 Task: In the sheet Budget Analysis ToolFont size of heading  18 Font style of dataoswald 'Font size of data '9 Alignment of headline & dataAlign center.   Fill color in heading, Red Font color of dataIn the sheet  Budget Management Template Workbookbook
Action: Mouse moved to (117, 205)
Screenshot: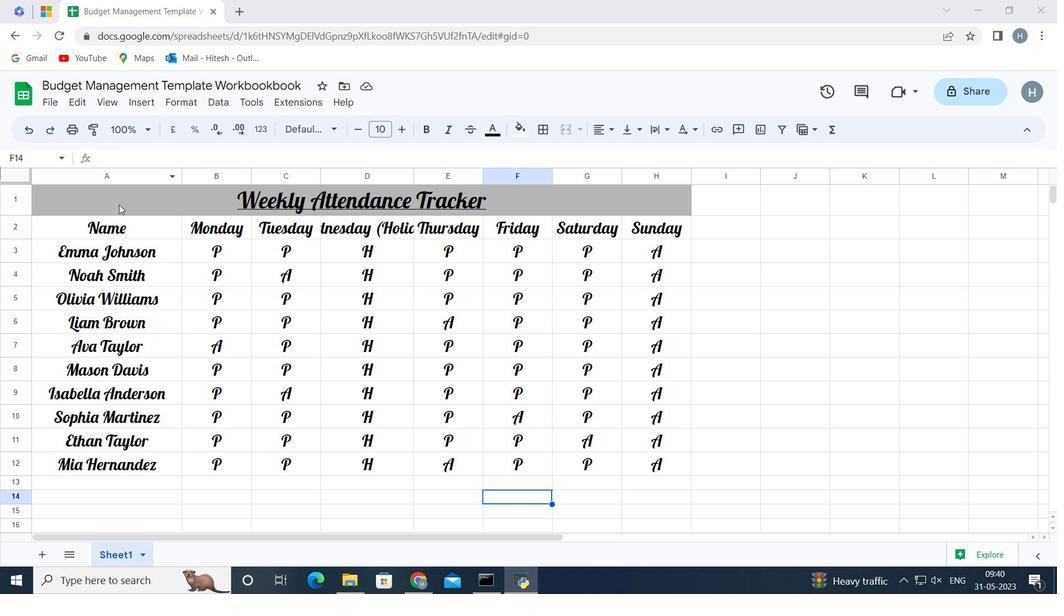 
Action: Mouse pressed left at (117, 205)
Screenshot: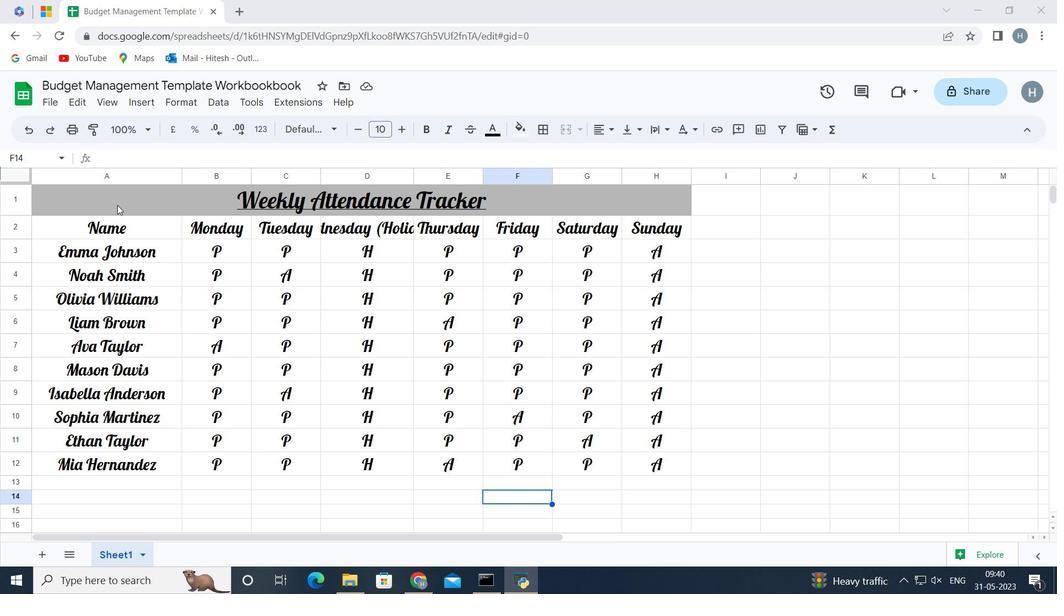 
Action: Mouse moved to (353, 128)
Screenshot: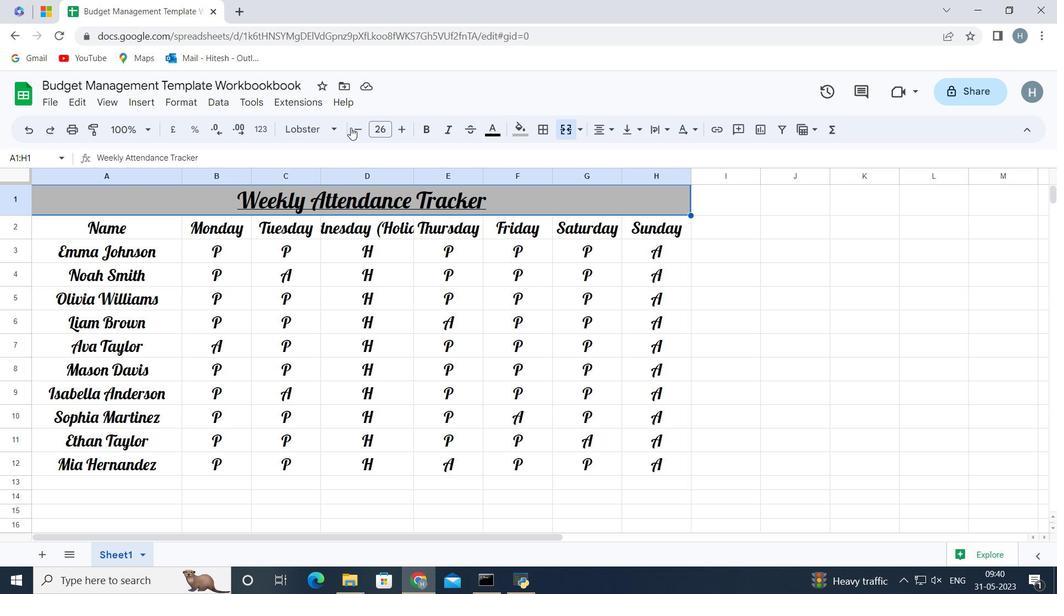 
Action: Mouse pressed left at (353, 128)
Screenshot: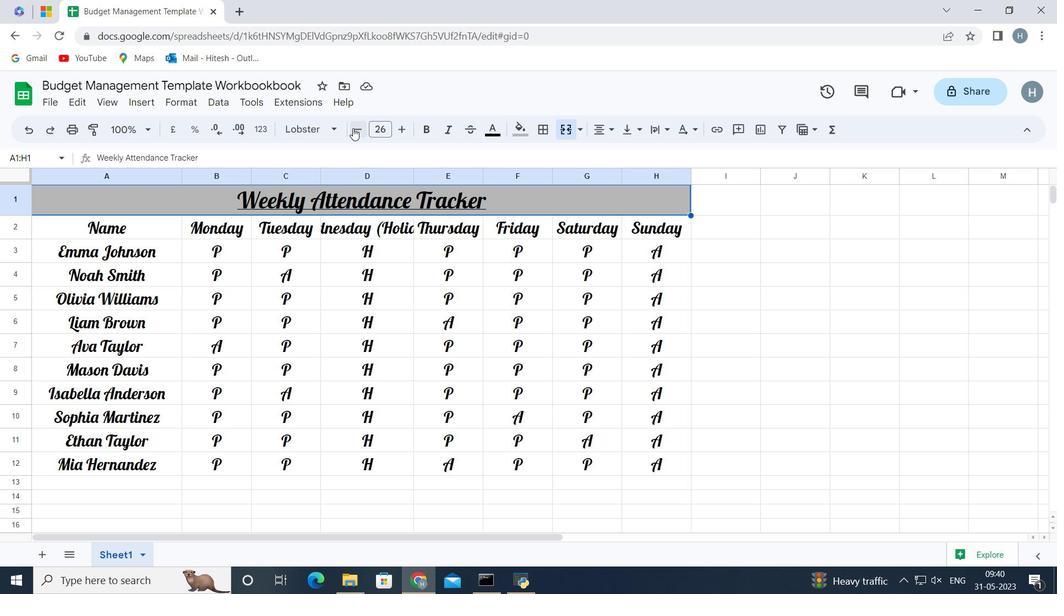 
Action: Mouse pressed left at (353, 128)
Screenshot: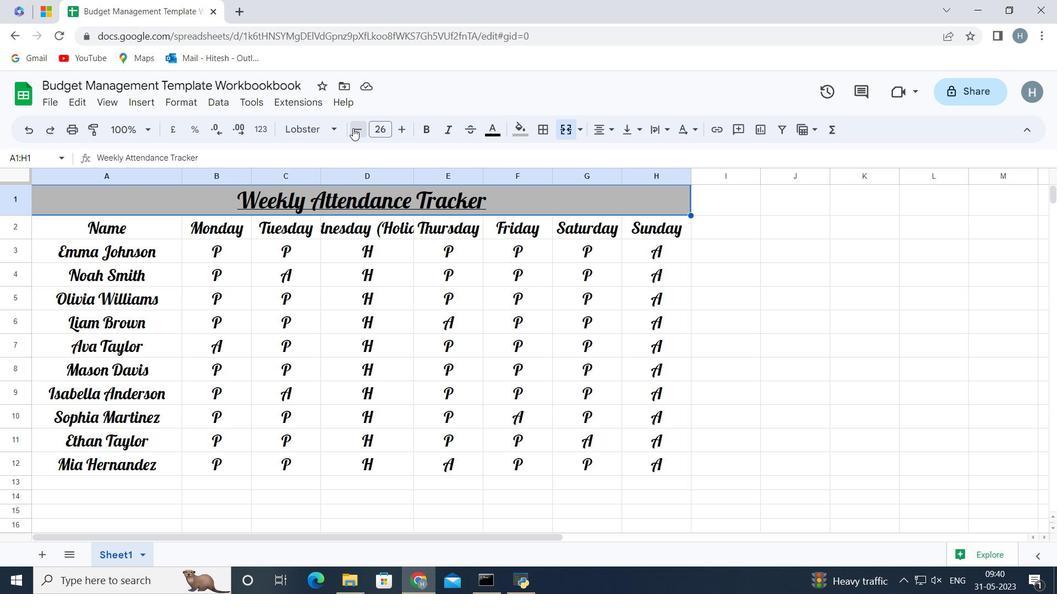 
Action: Mouse pressed left at (353, 128)
Screenshot: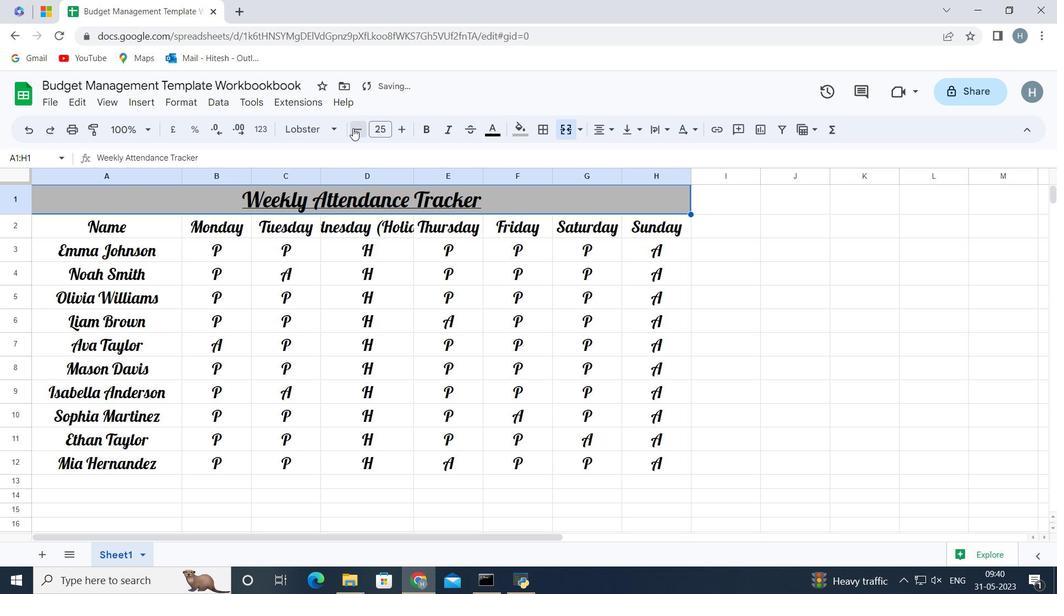 
Action: Mouse pressed left at (353, 128)
Screenshot: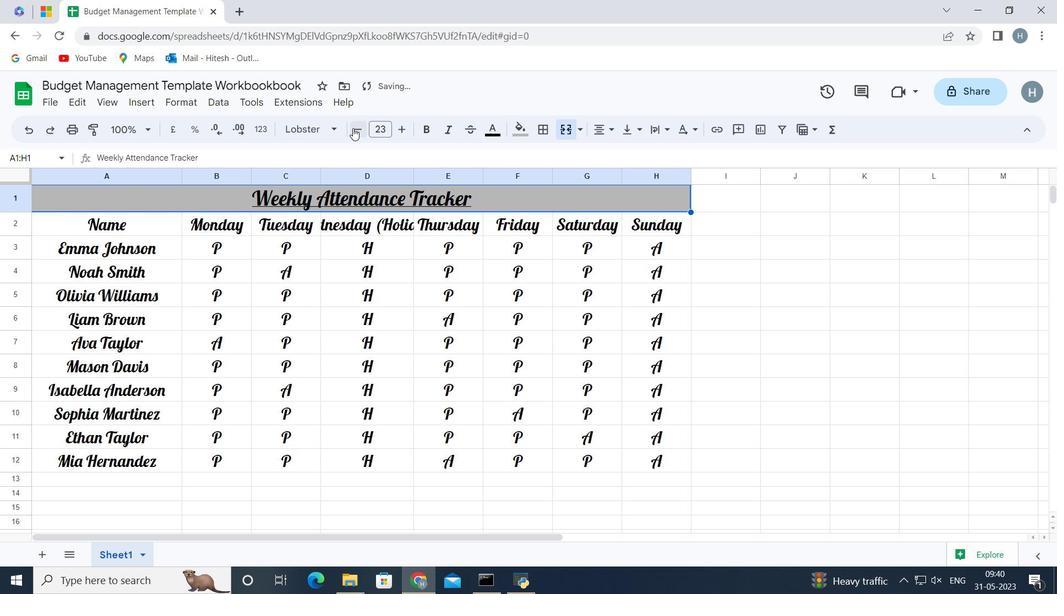 
Action: Mouse pressed left at (353, 128)
Screenshot: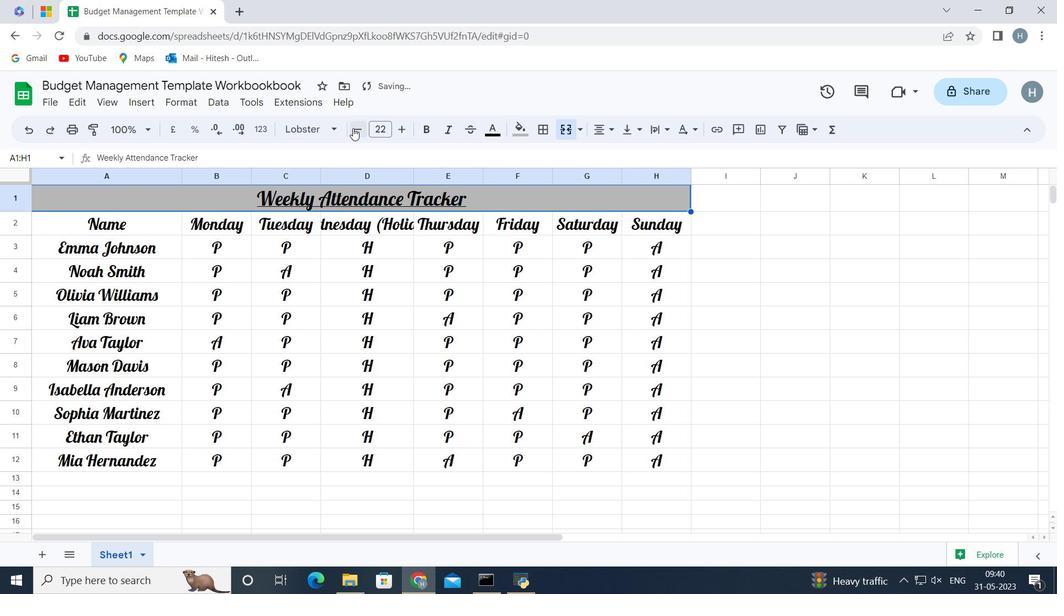 
Action: Mouse pressed left at (353, 128)
Screenshot: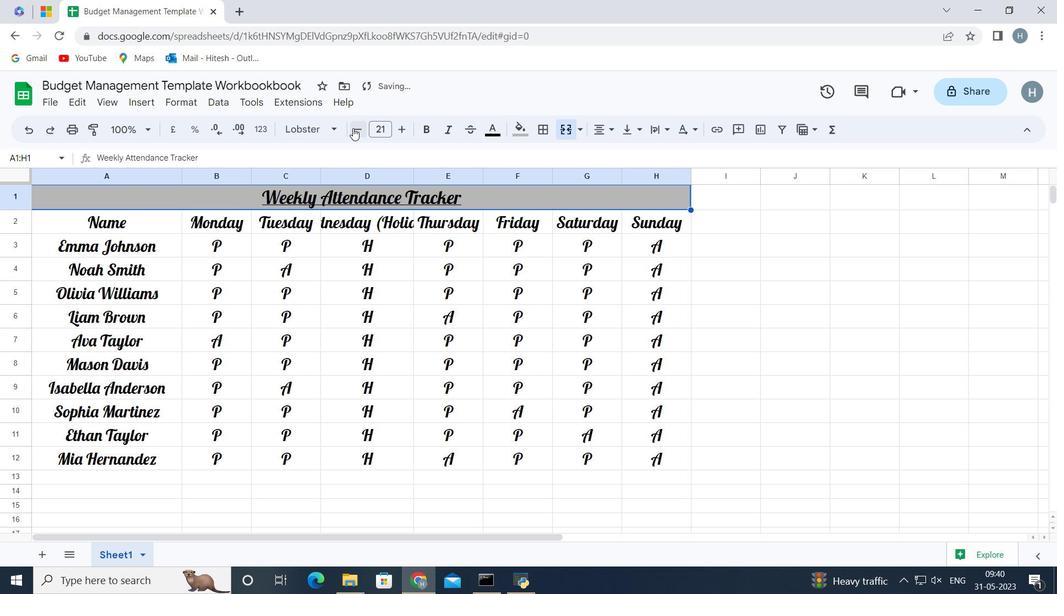 
Action: Mouse pressed left at (353, 128)
Screenshot: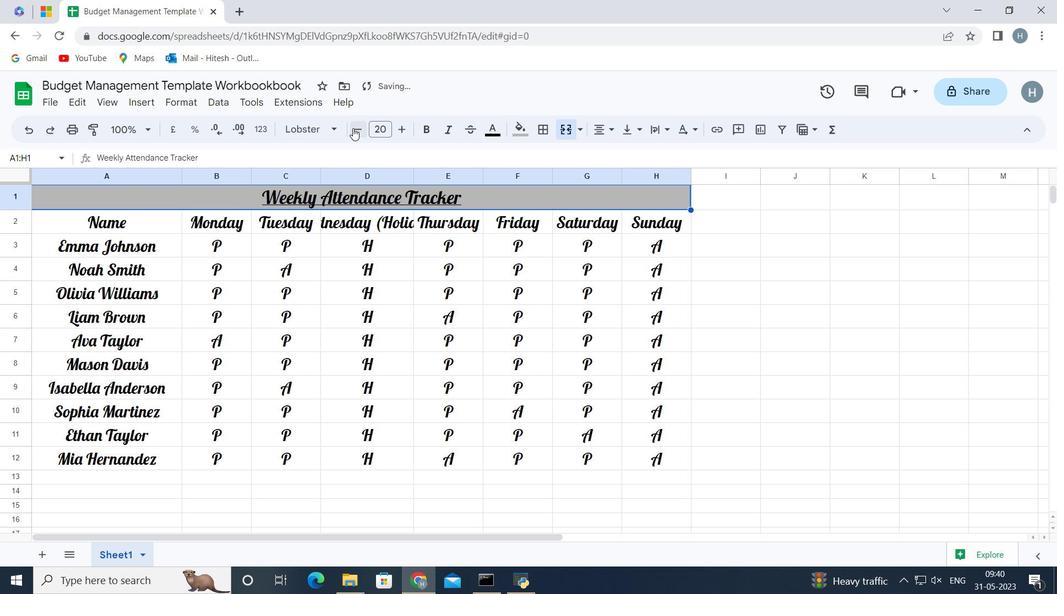 
Action: Mouse pressed left at (353, 128)
Screenshot: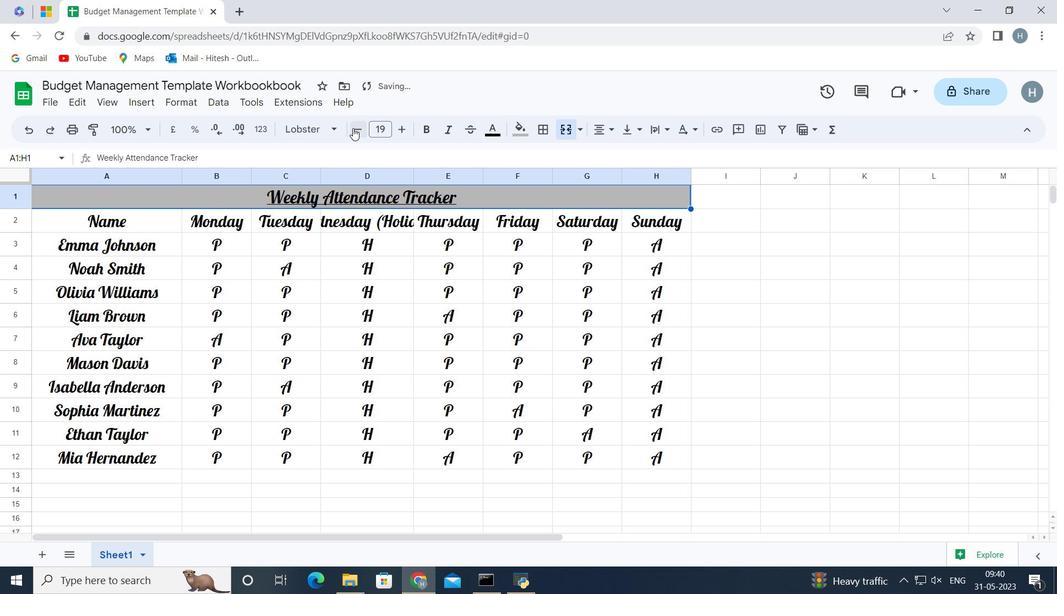 
Action: Mouse moved to (330, 127)
Screenshot: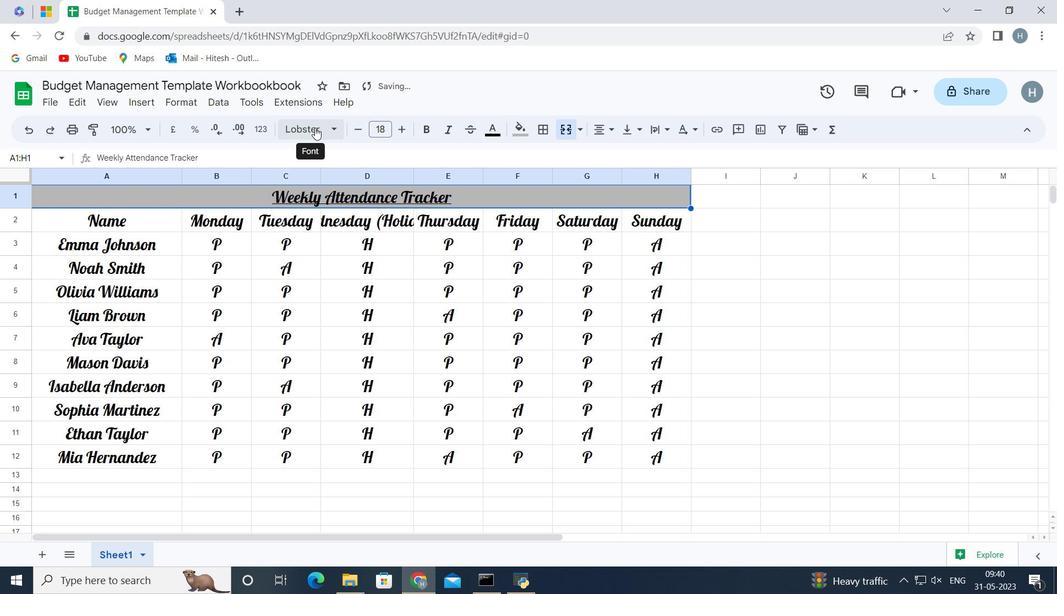 
Action: Mouse pressed left at (330, 127)
Screenshot: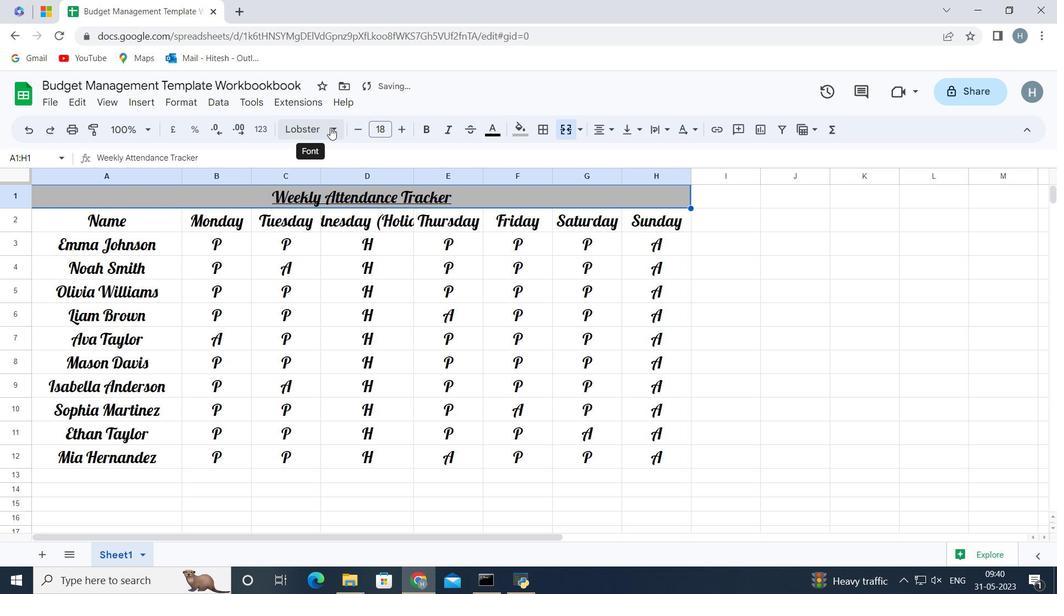 
Action: Mouse moved to (345, 411)
Screenshot: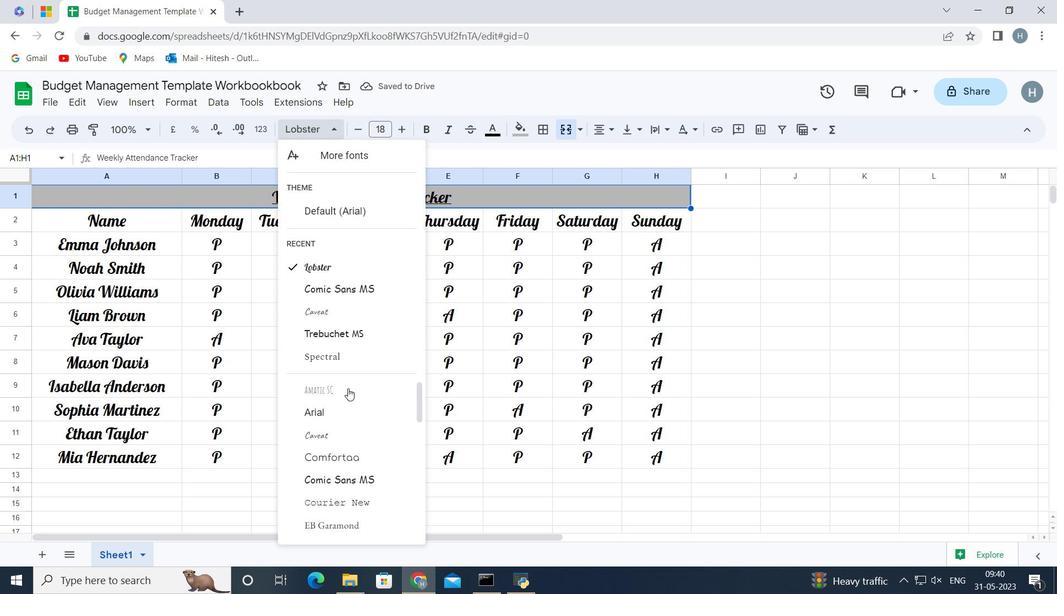 
Action: Mouse scrolled (345, 411) with delta (0, 0)
Screenshot: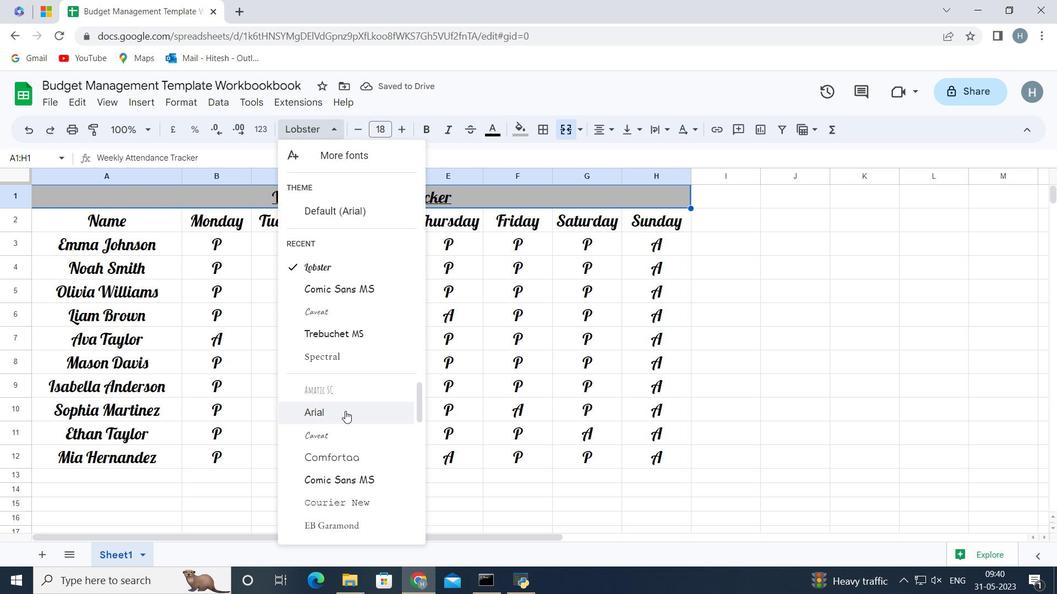 
Action: Mouse scrolled (345, 411) with delta (0, 0)
Screenshot: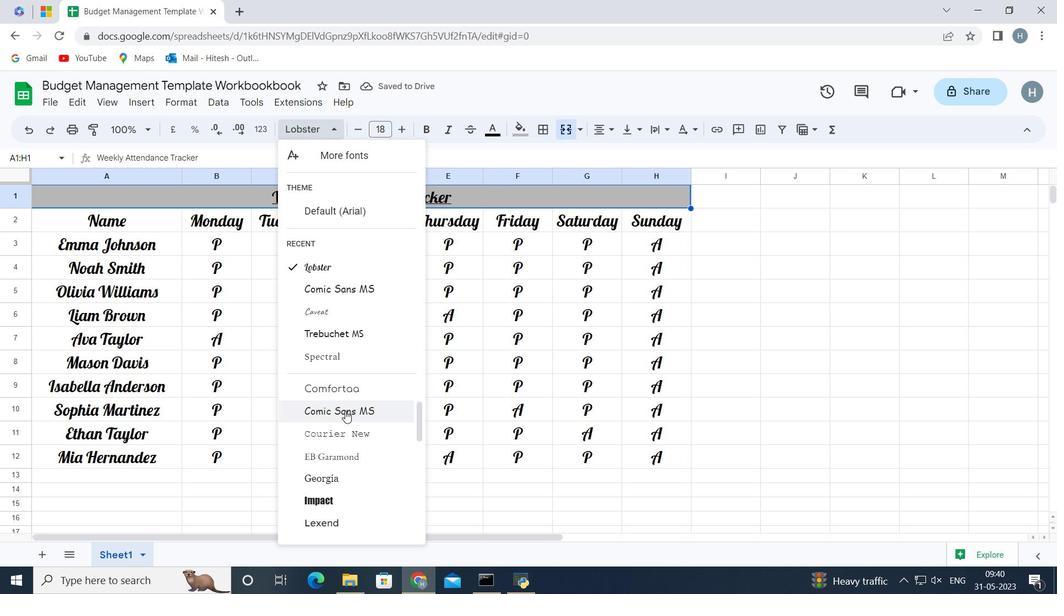 
Action: Mouse moved to (345, 412)
Screenshot: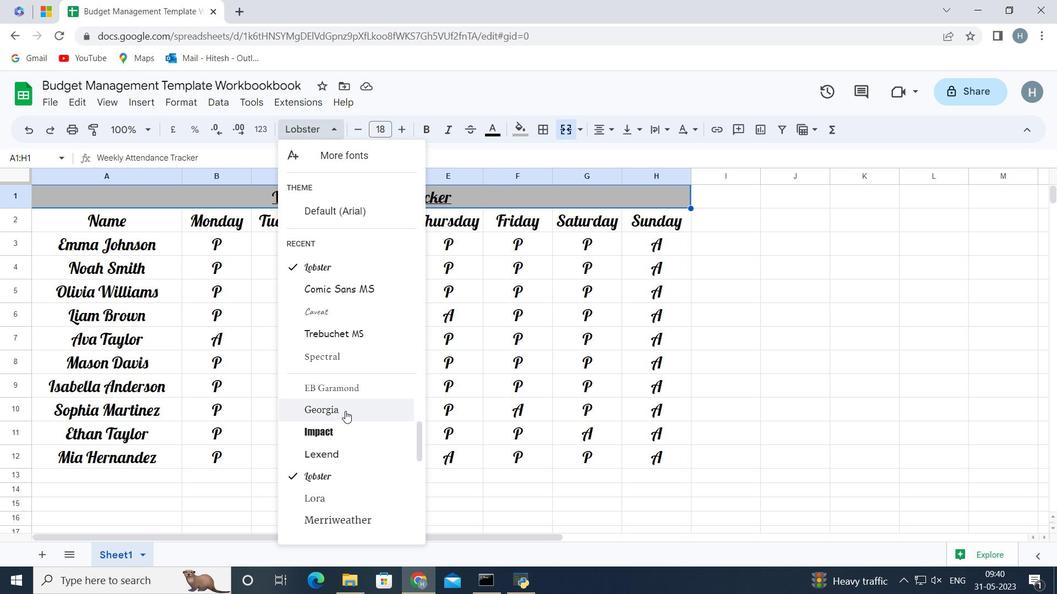 
Action: Mouse scrolled (345, 411) with delta (0, 0)
Screenshot: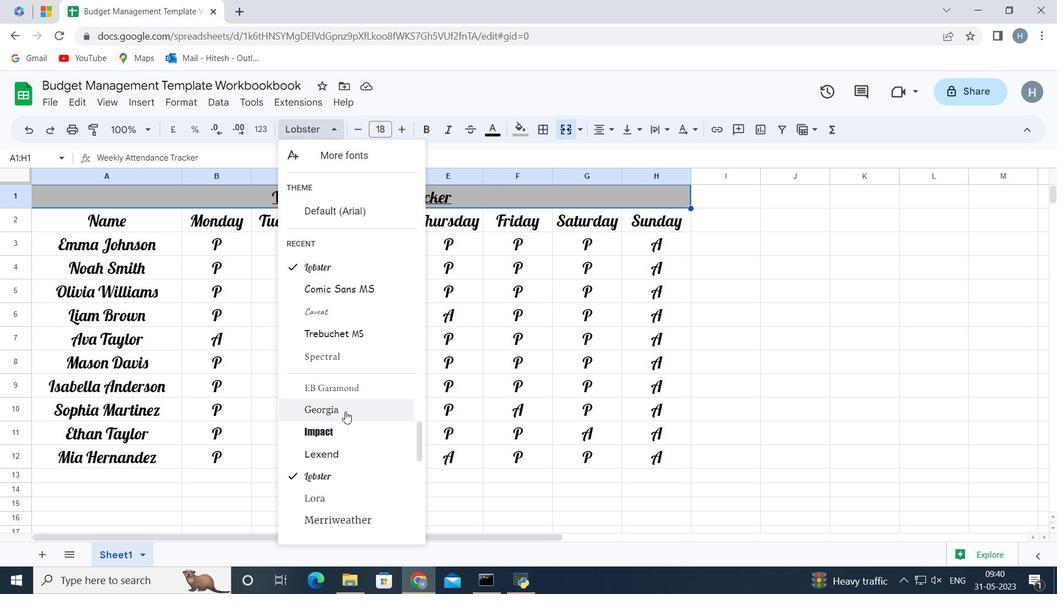 
Action: Mouse scrolled (345, 411) with delta (0, 0)
Screenshot: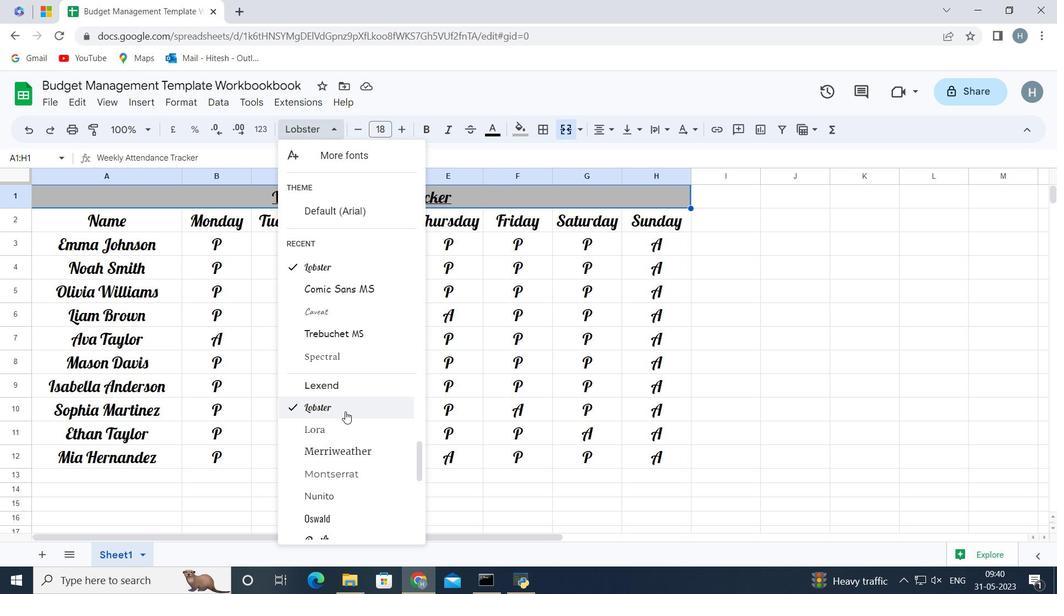 
Action: Mouse moved to (342, 449)
Screenshot: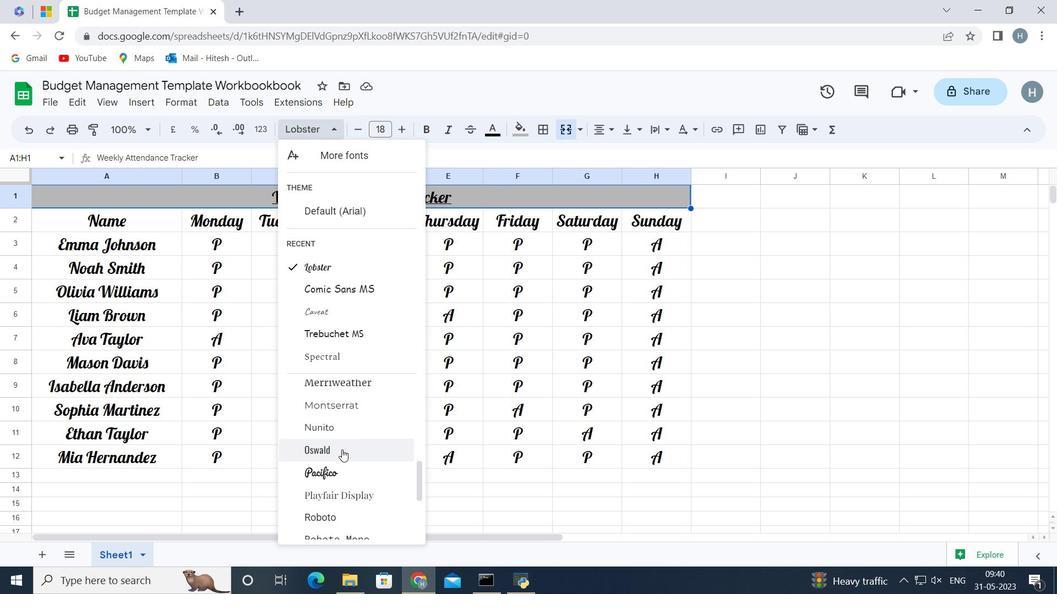 
Action: Mouse pressed left at (342, 449)
Screenshot: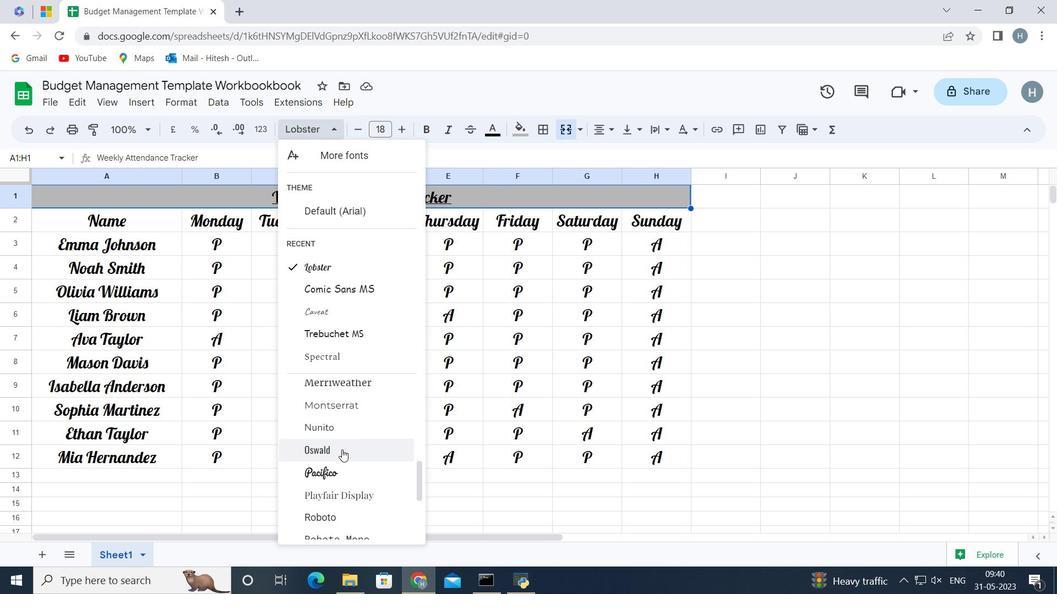 
Action: Mouse moved to (107, 219)
Screenshot: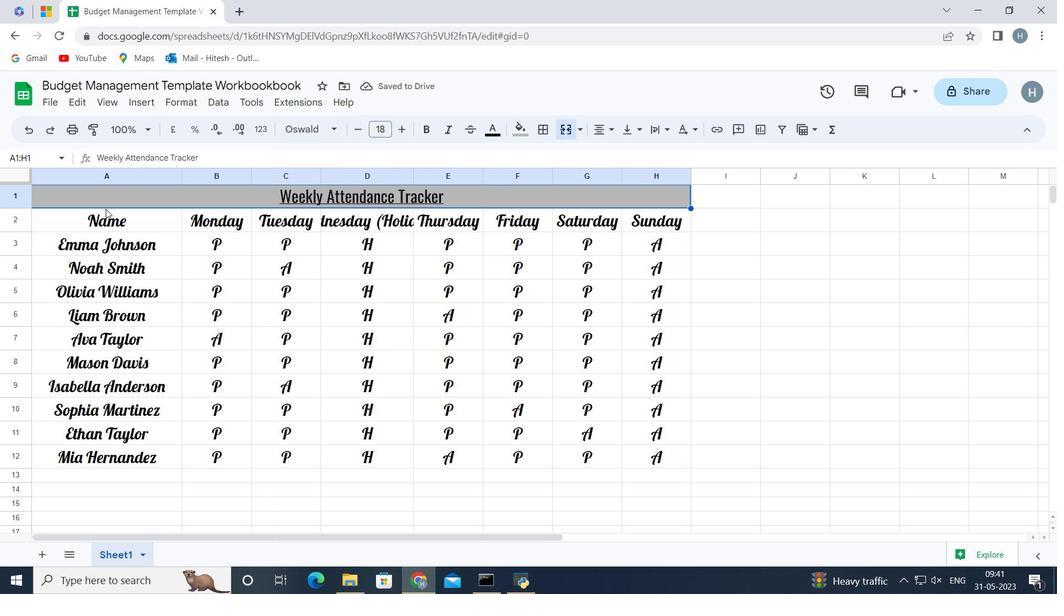 
Action: Mouse pressed left at (107, 219)
Screenshot: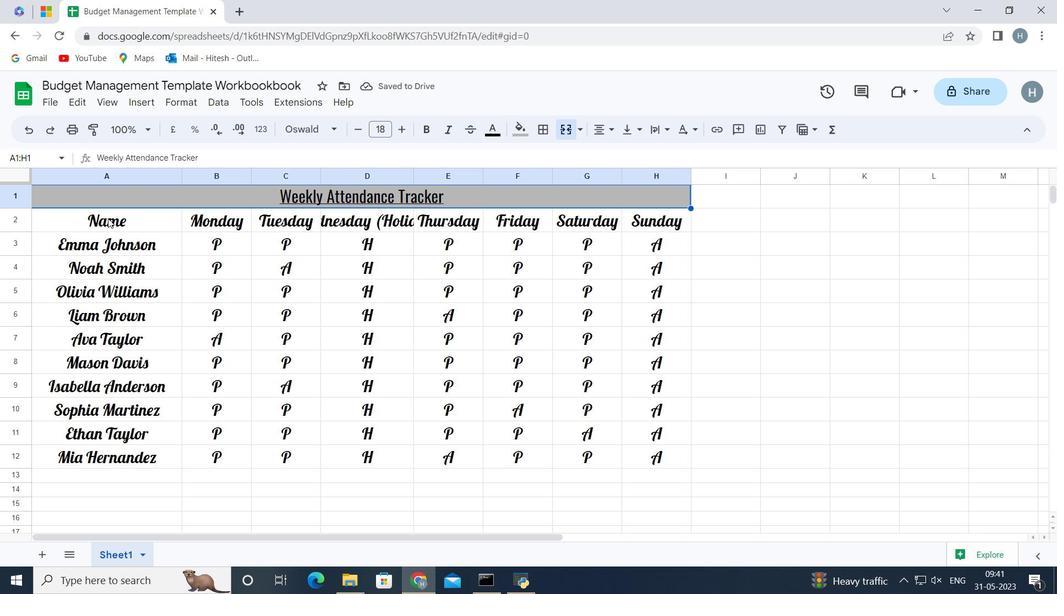 
Action: Key pressed <Key.shift><Key.right><Key.right><Key.right><Key.right><Key.right><Key.right><Key.right><Key.down><Key.down><Key.down><Key.down><Key.down><Key.down><Key.down><Key.down><Key.down><Key.down>
Screenshot: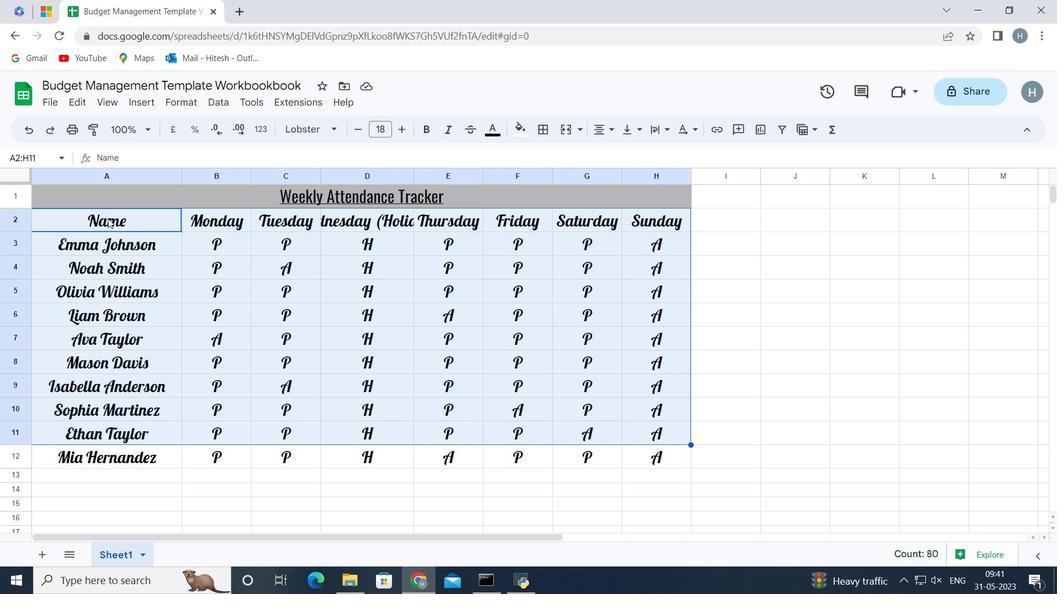 
Action: Mouse moved to (355, 127)
Screenshot: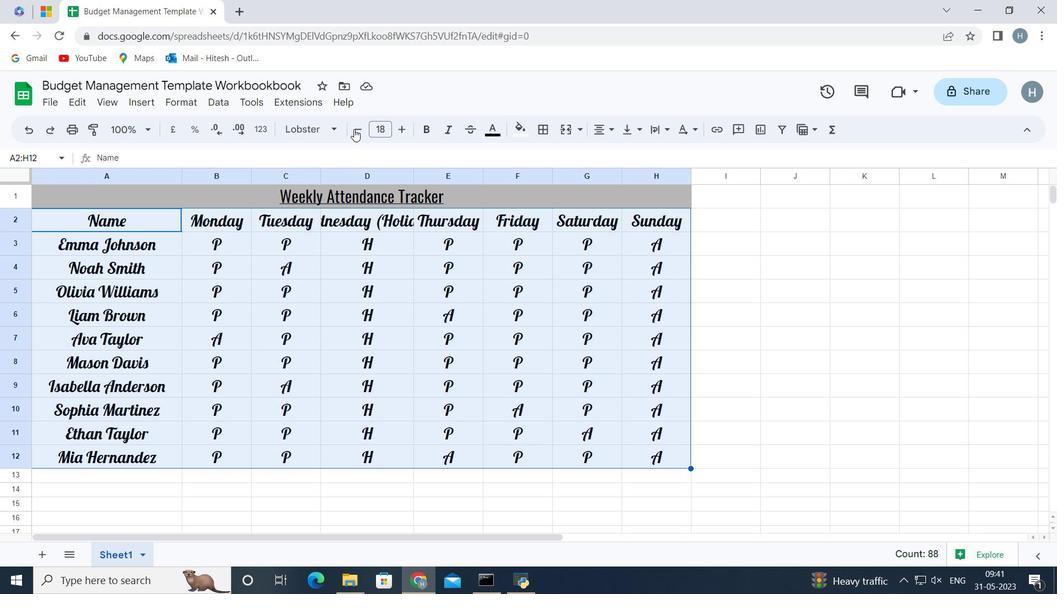 
Action: Mouse pressed left at (355, 127)
Screenshot: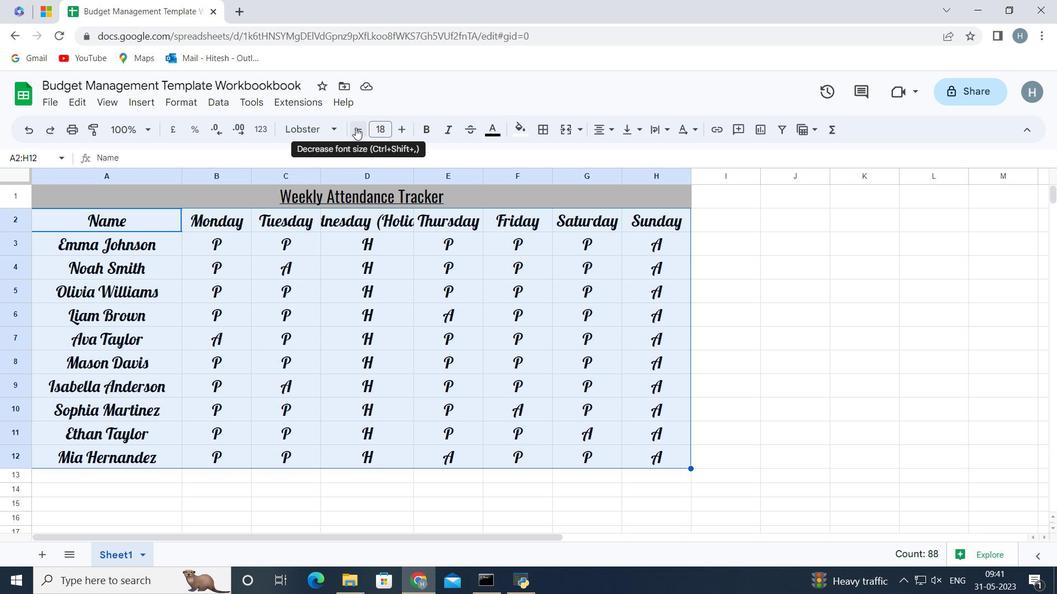 
Action: Mouse pressed left at (355, 127)
Screenshot: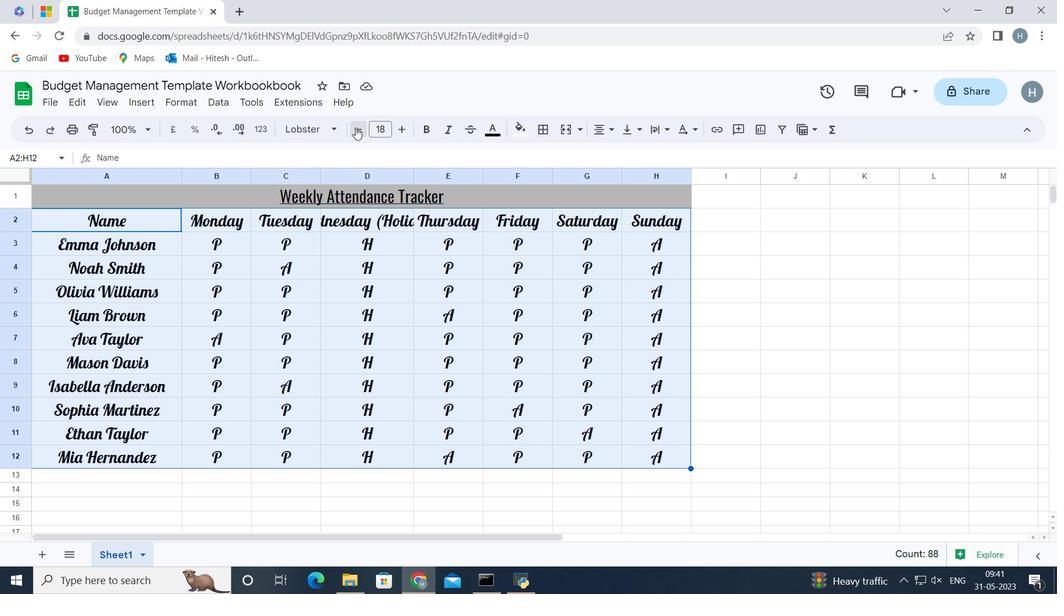 
Action: Mouse pressed left at (355, 127)
Screenshot: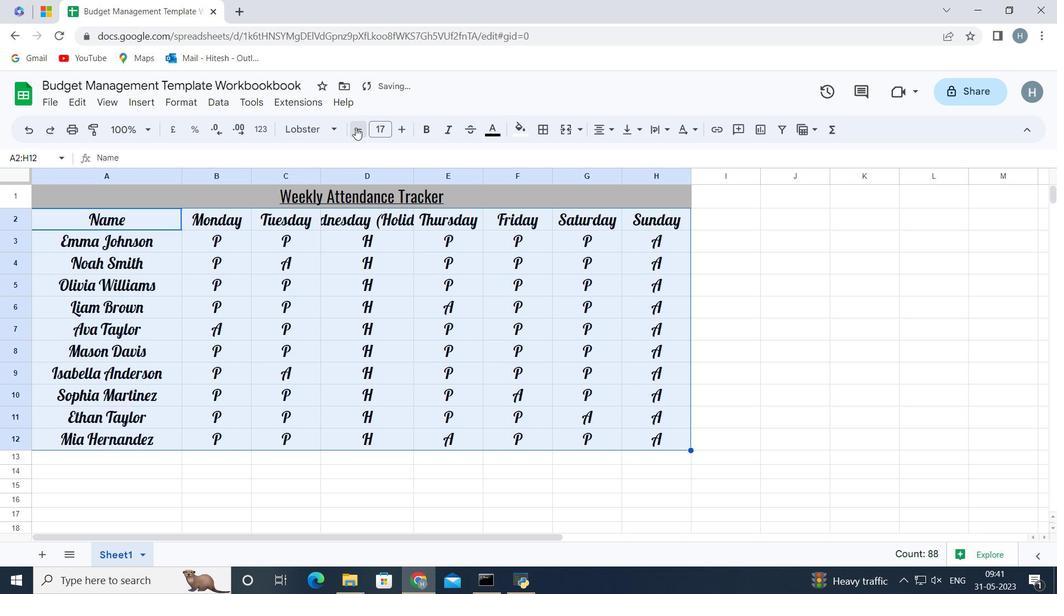 
Action: Mouse pressed left at (355, 127)
Screenshot: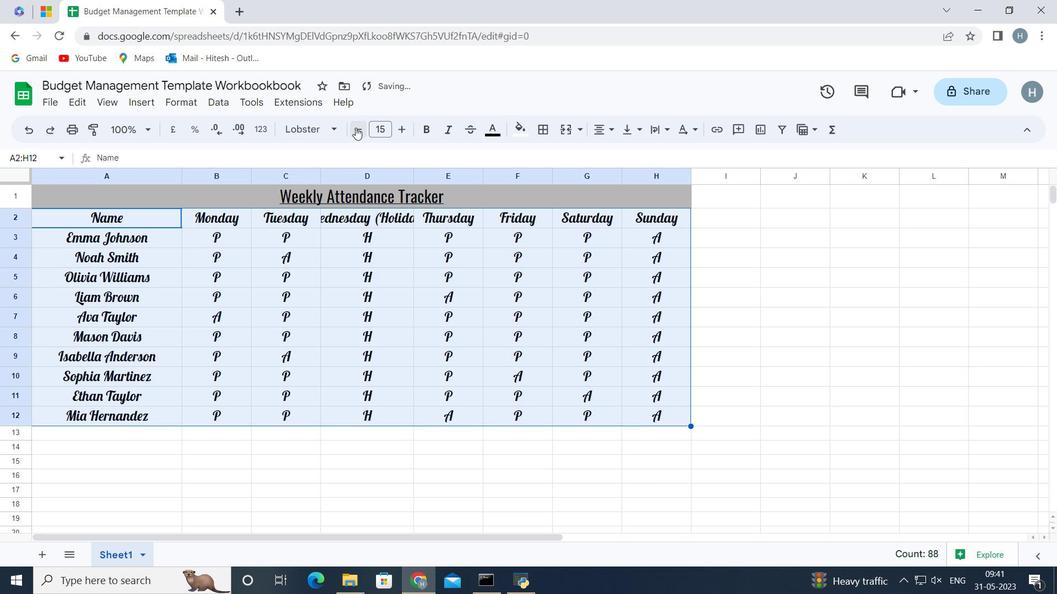 
Action: Mouse pressed left at (355, 127)
Screenshot: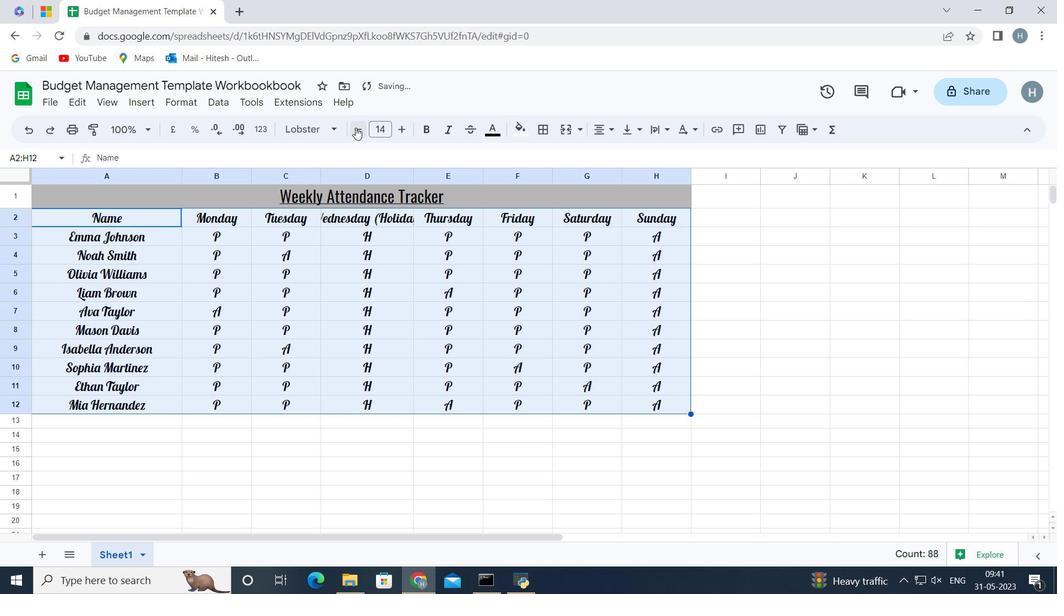 
Action: Mouse pressed left at (355, 127)
Screenshot: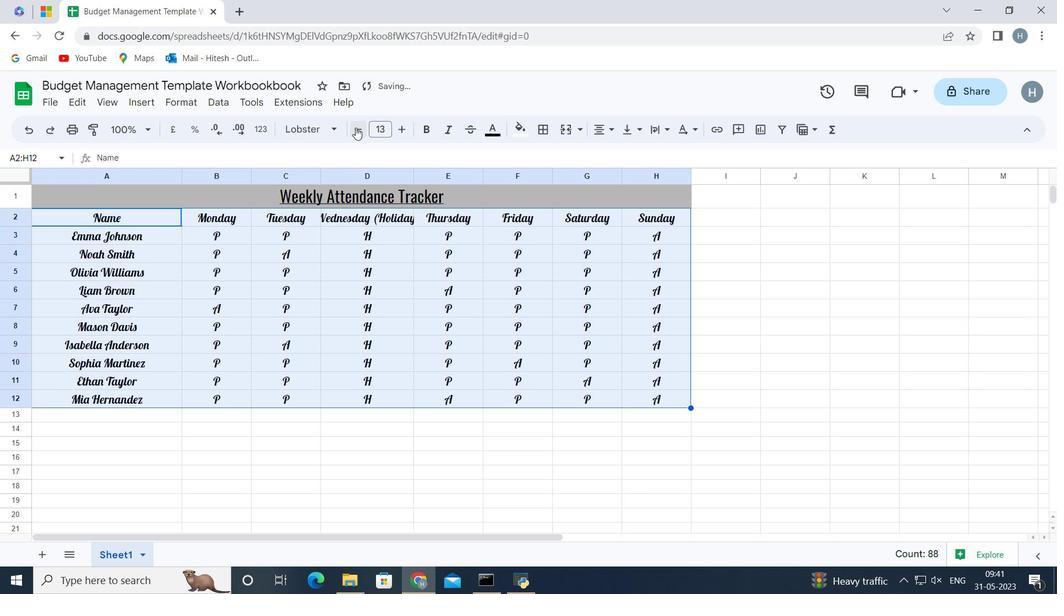 
Action: Mouse pressed left at (355, 127)
Screenshot: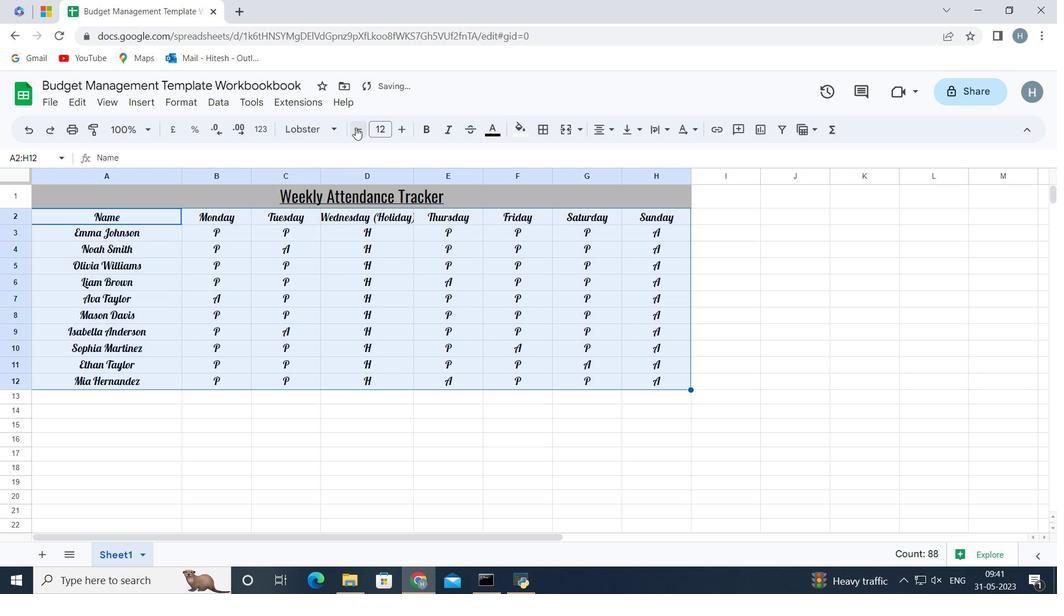 
Action: Mouse pressed left at (355, 127)
Screenshot: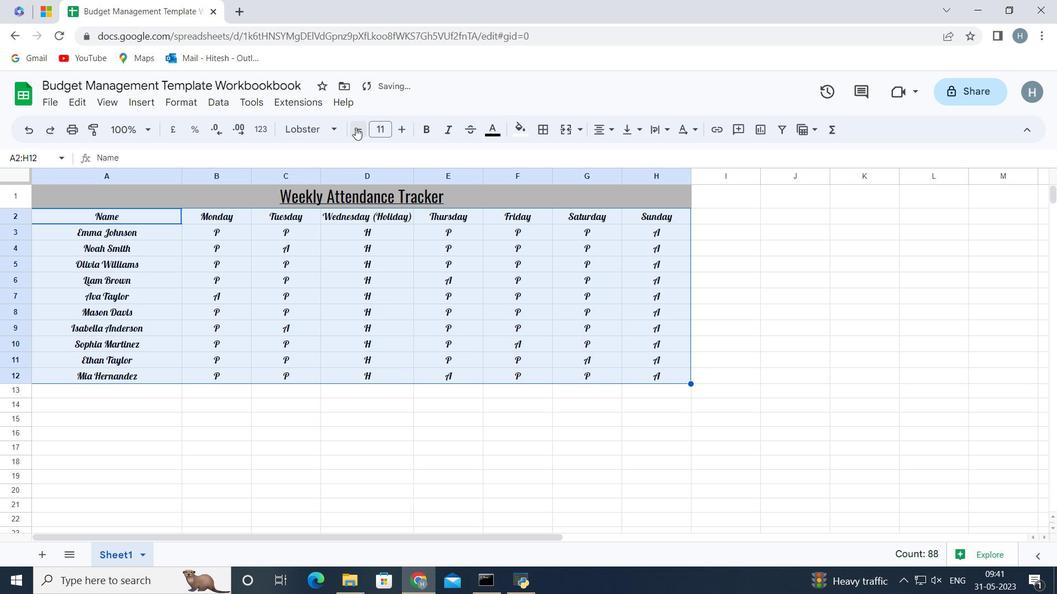 
Action: Mouse pressed left at (355, 127)
Screenshot: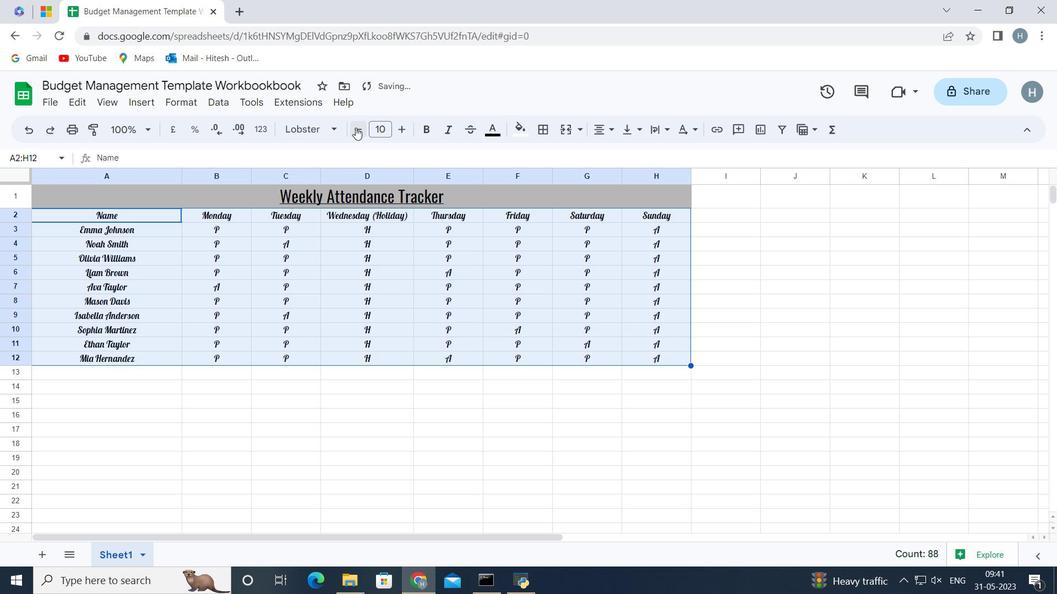 
Action: Mouse moved to (205, 395)
Screenshot: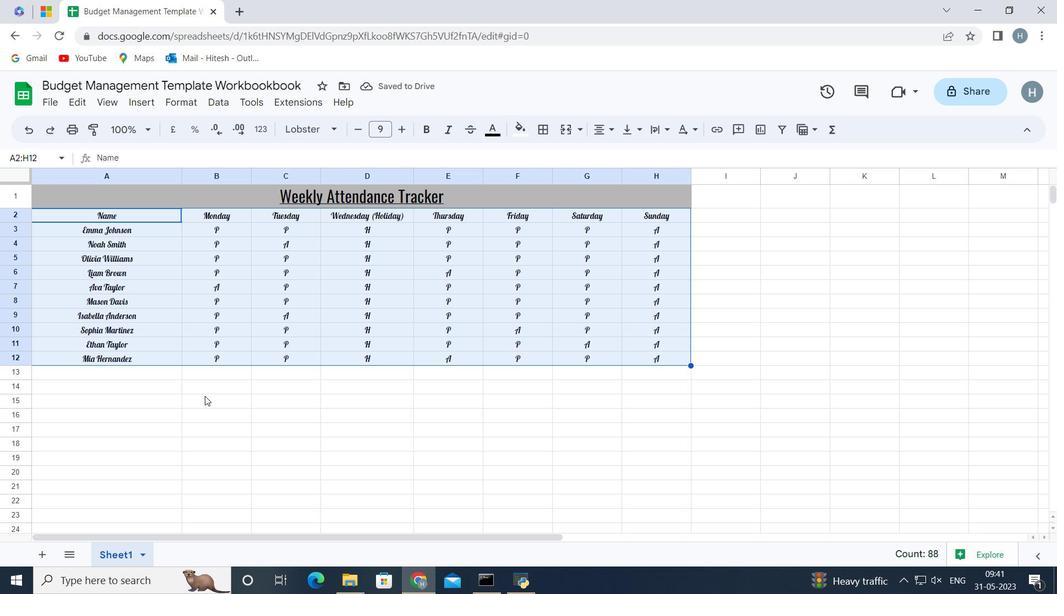 
Action: Mouse pressed left at (205, 395)
Screenshot: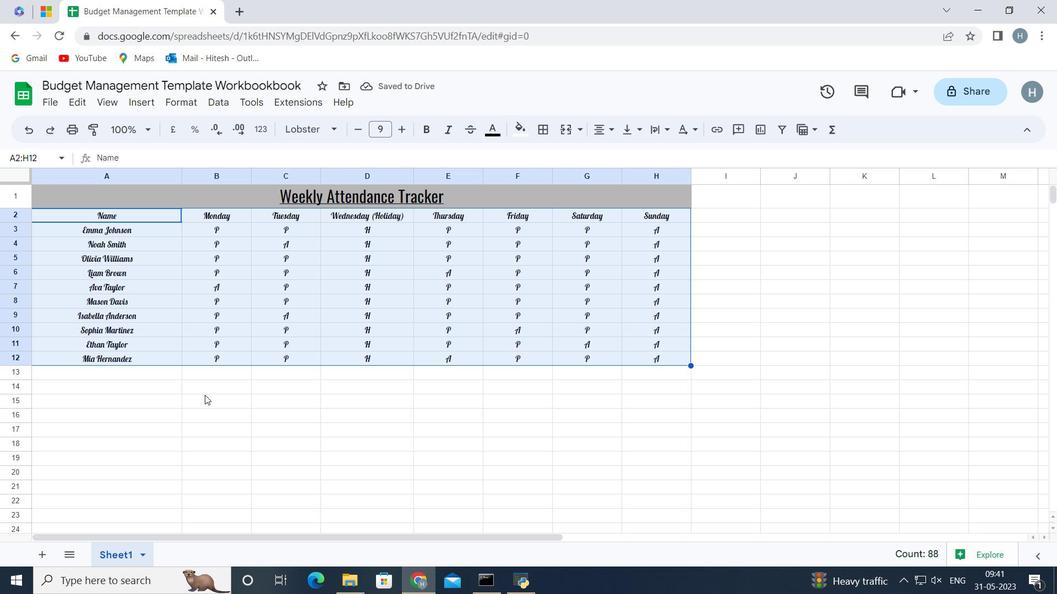 
Action: Mouse moved to (60, 197)
Screenshot: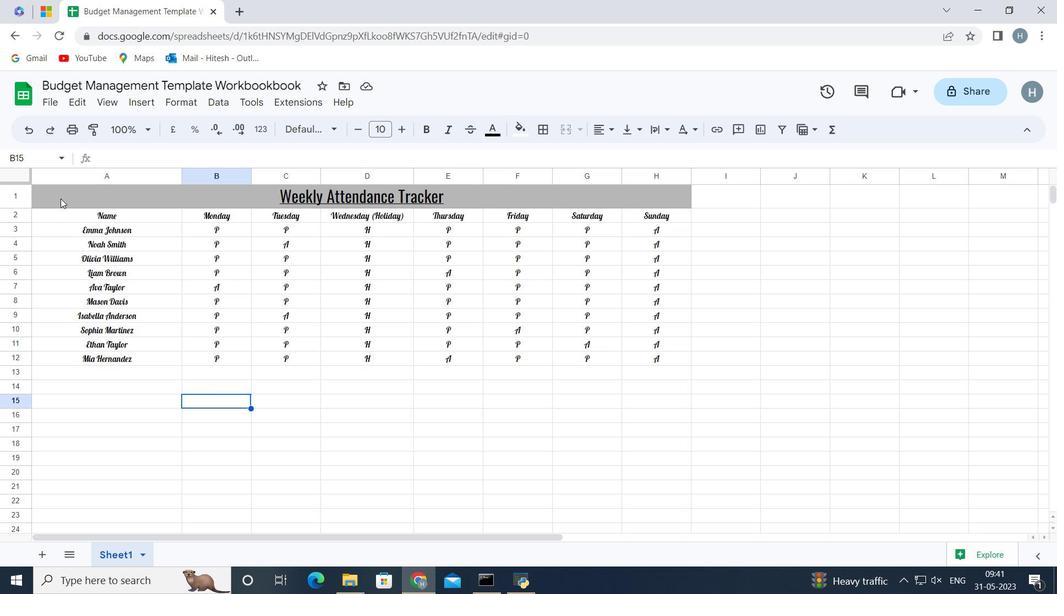 
Action: Mouse pressed left at (60, 197)
Screenshot: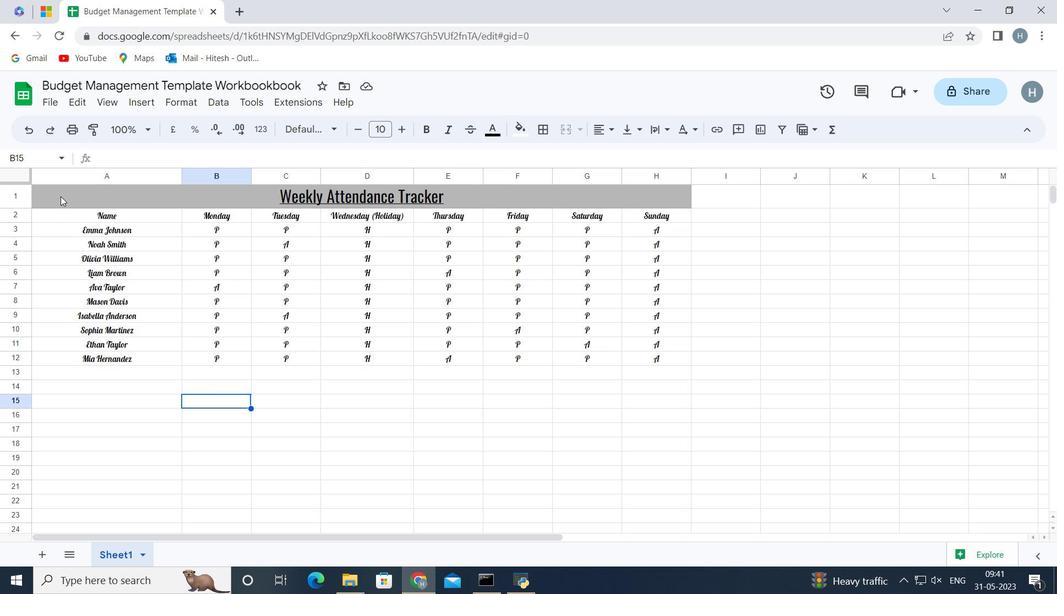 
Action: Key pressed <Key.shift><Key.down><Key.down><Key.down><Key.down><Key.down><Key.down><Key.down><Key.down><Key.down><Key.down><Key.down>
Screenshot: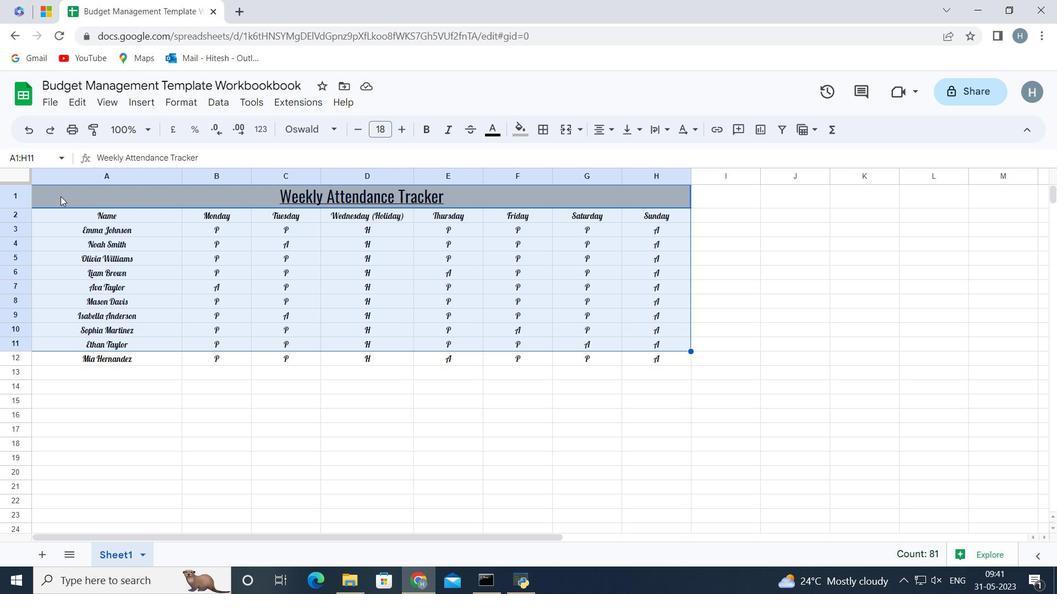 
Action: Mouse moved to (602, 129)
Screenshot: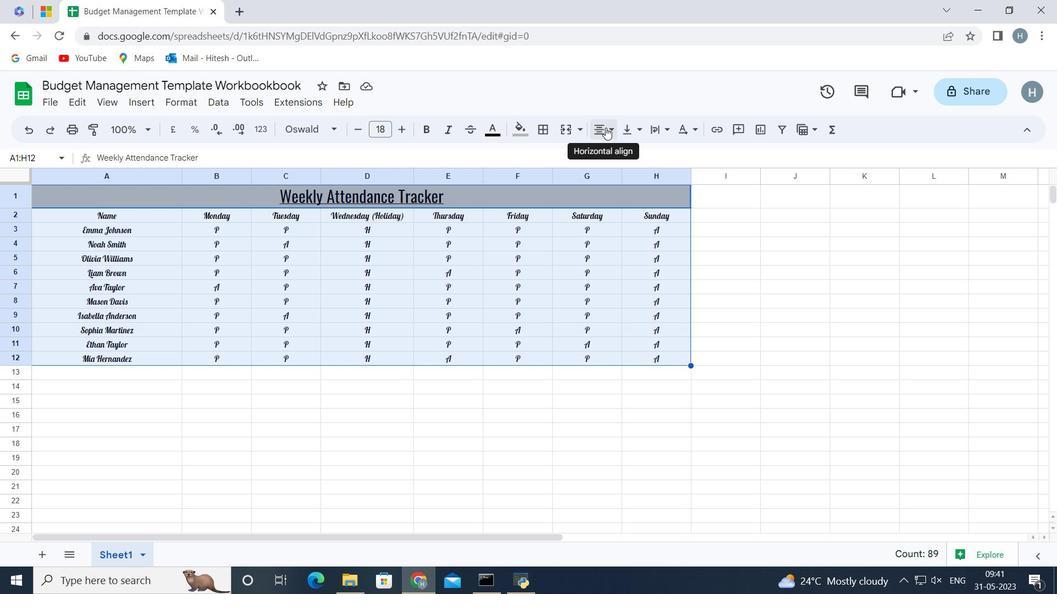 
Action: Mouse pressed left at (602, 129)
Screenshot: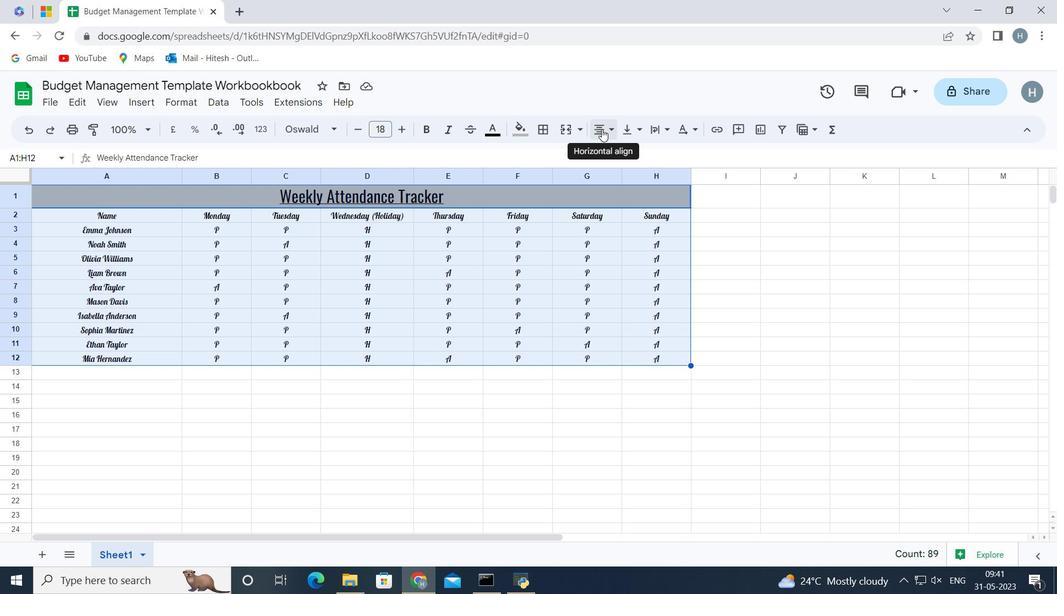 
Action: Mouse moved to (626, 156)
Screenshot: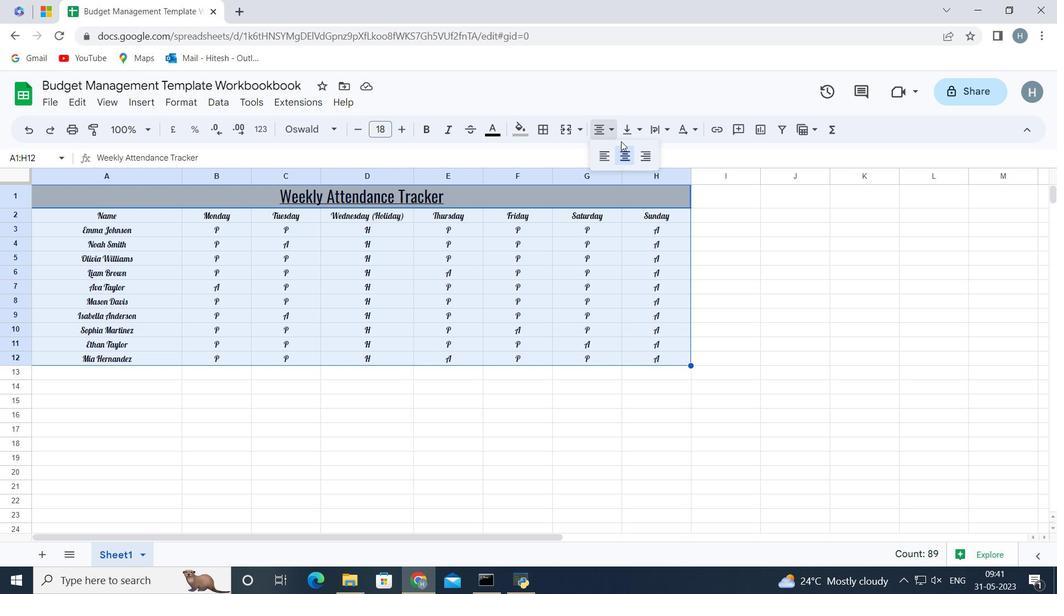 
Action: Mouse pressed left at (626, 156)
Screenshot: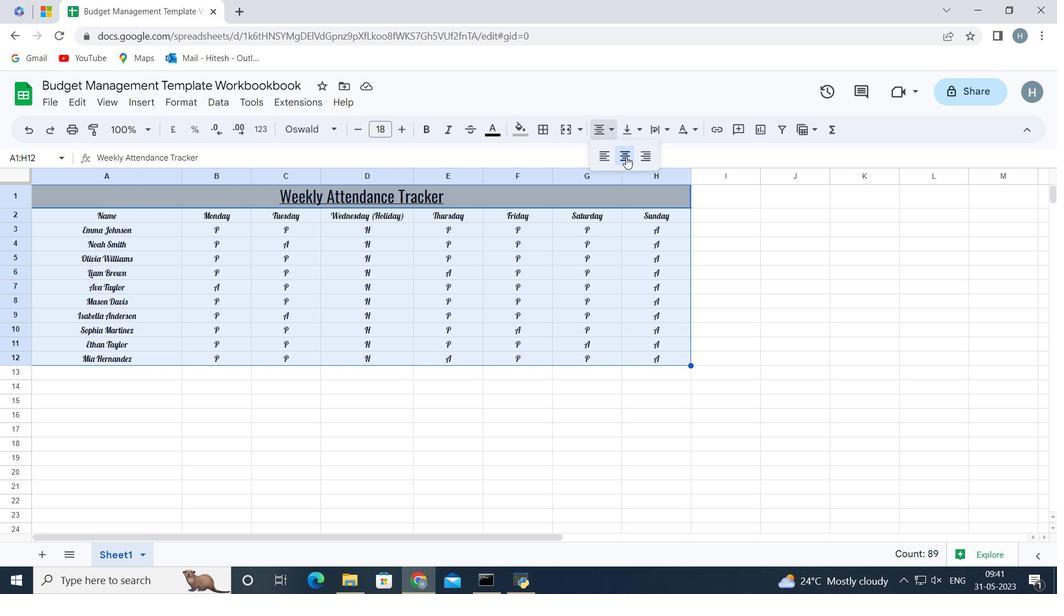 
Action: Mouse moved to (318, 398)
Screenshot: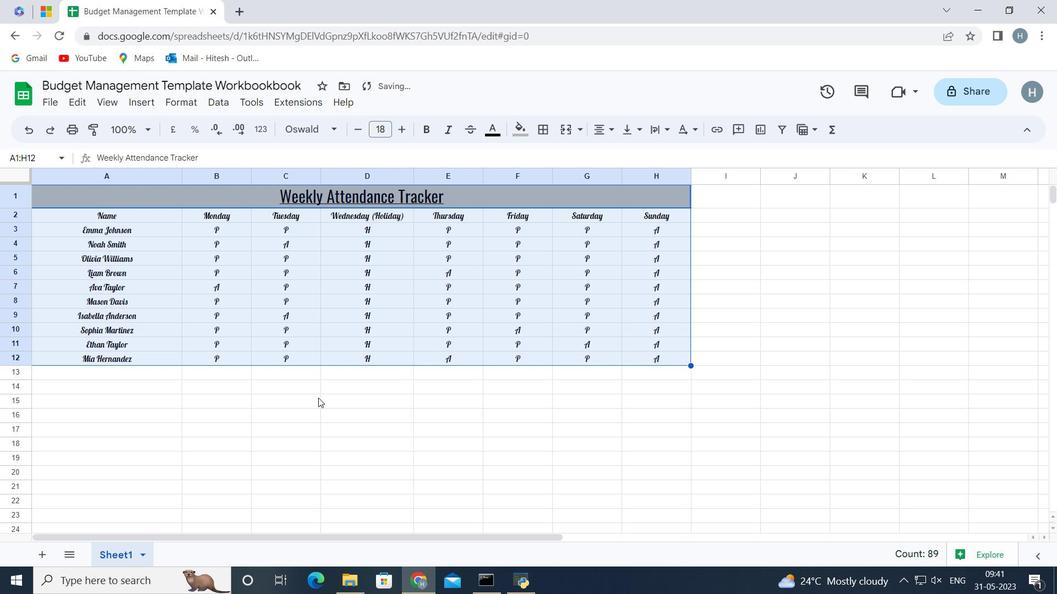 
Action: Mouse pressed left at (318, 398)
Screenshot: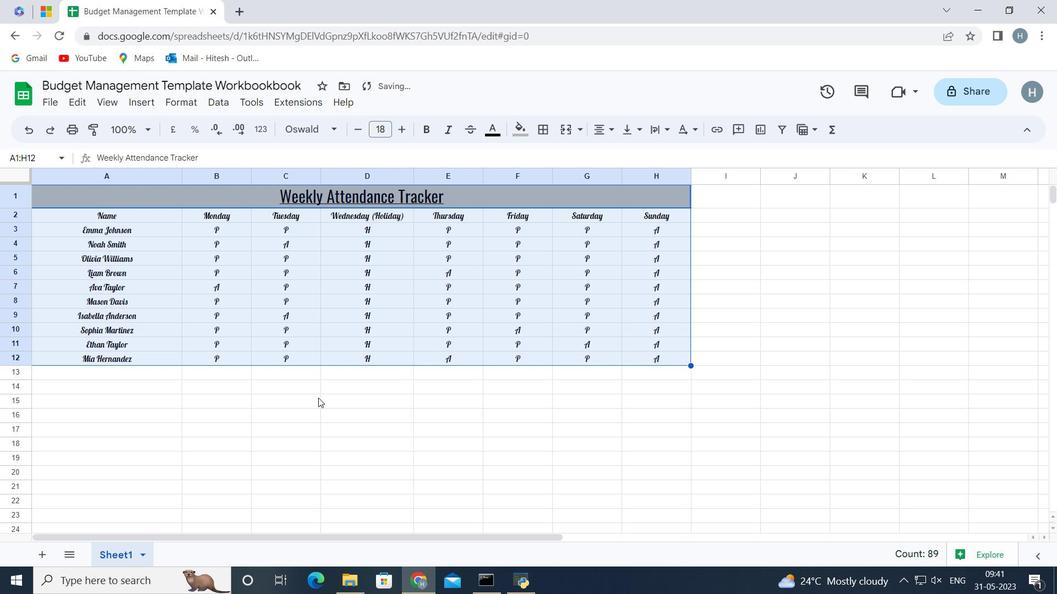
Action: Mouse moved to (89, 188)
Screenshot: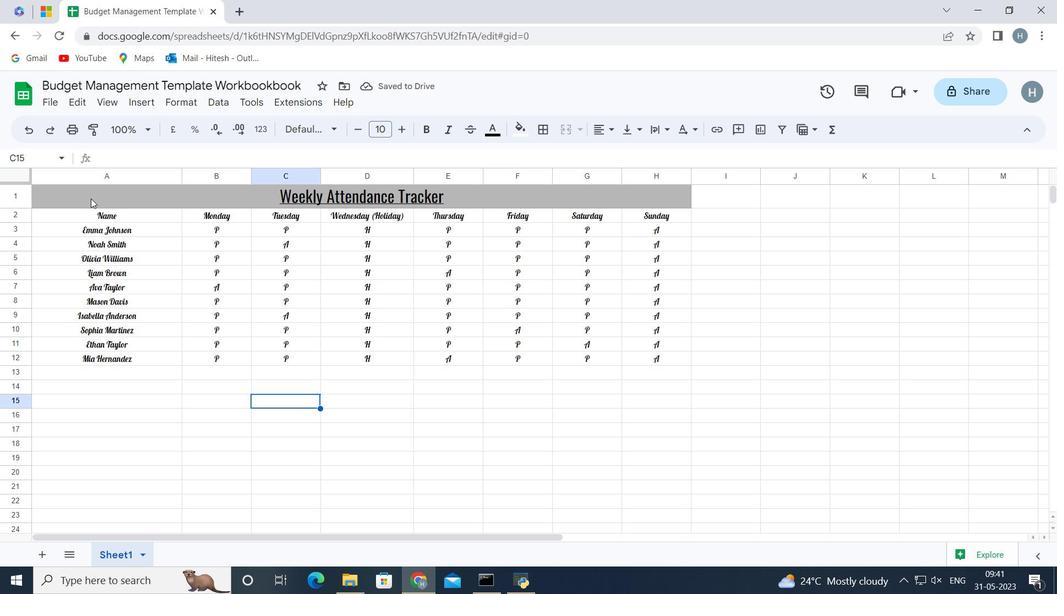 
Action: Mouse pressed left at (89, 188)
Screenshot: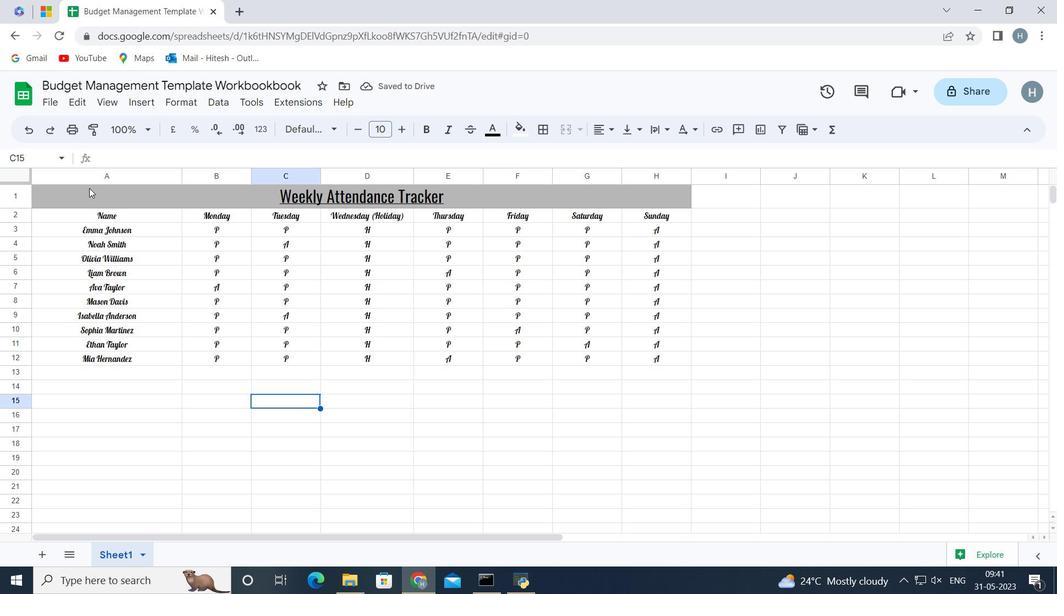 
Action: Mouse moved to (527, 134)
Screenshot: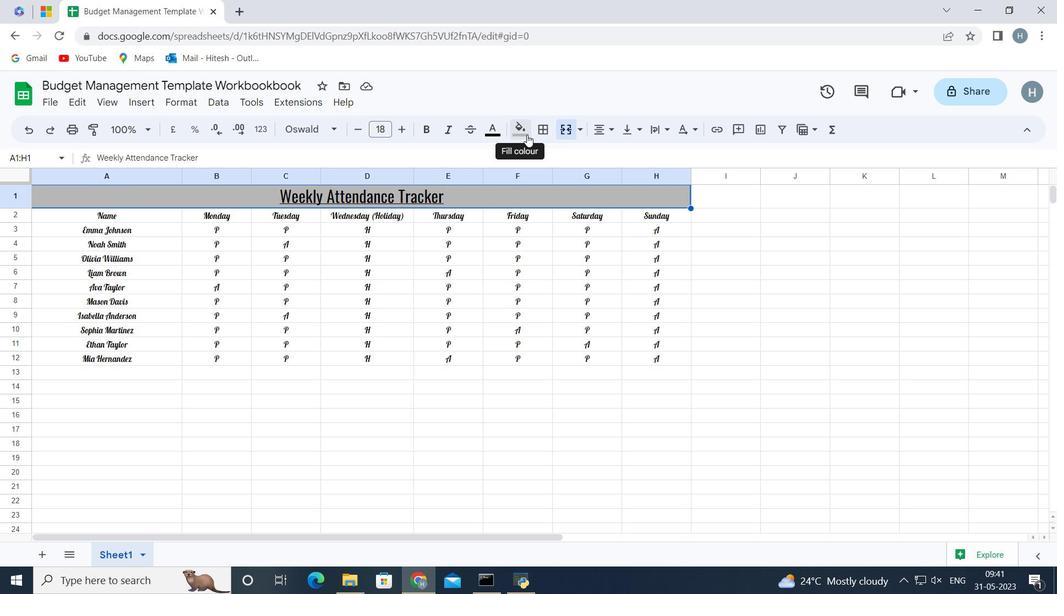 
Action: Mouse pressed left at (527, 134)
Screenshot: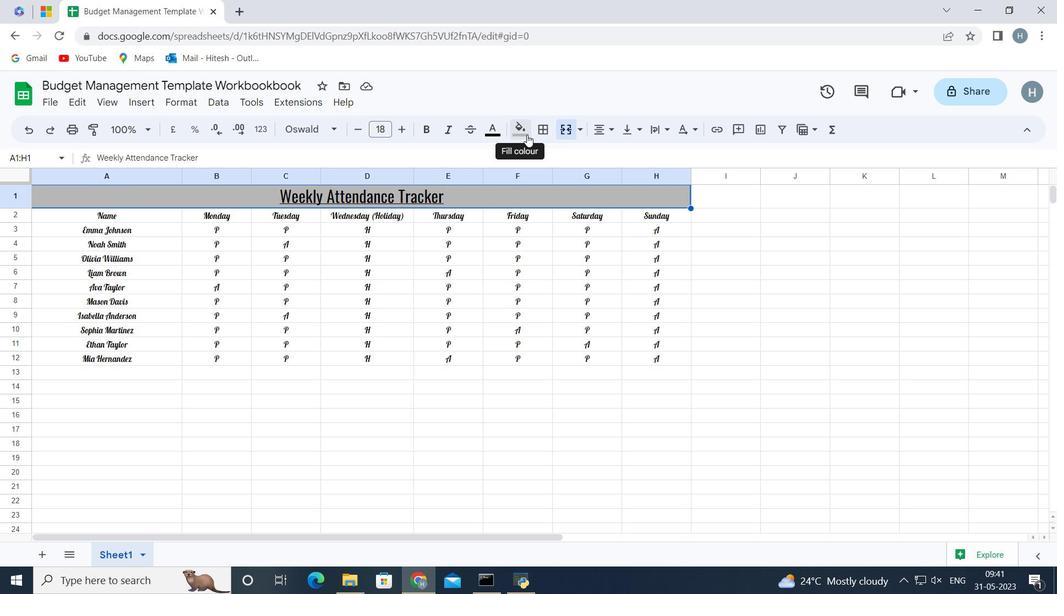 
Action: Mouse moved to (539, 187)
Screenshot: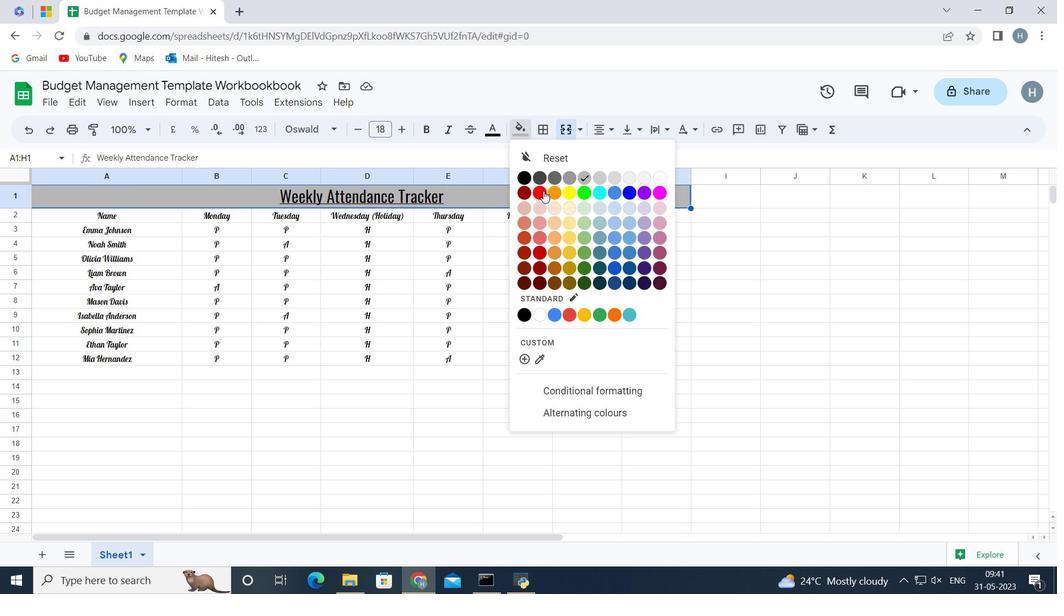 
Action: Mouse pressed left at (539, 187)
Screenshot: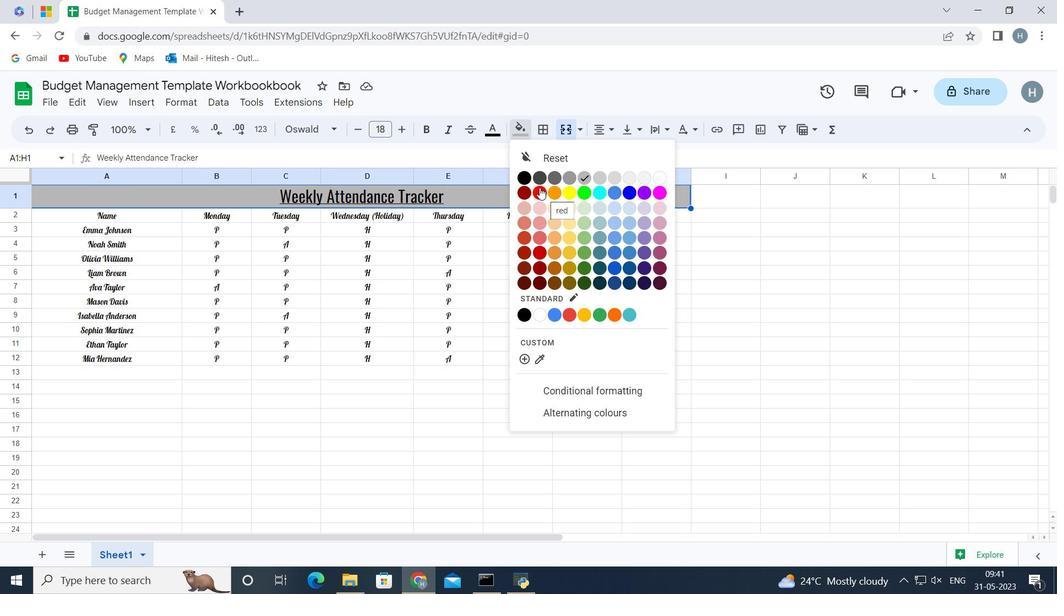 
Action: Mouse moved to (213, 411)
Screenshot: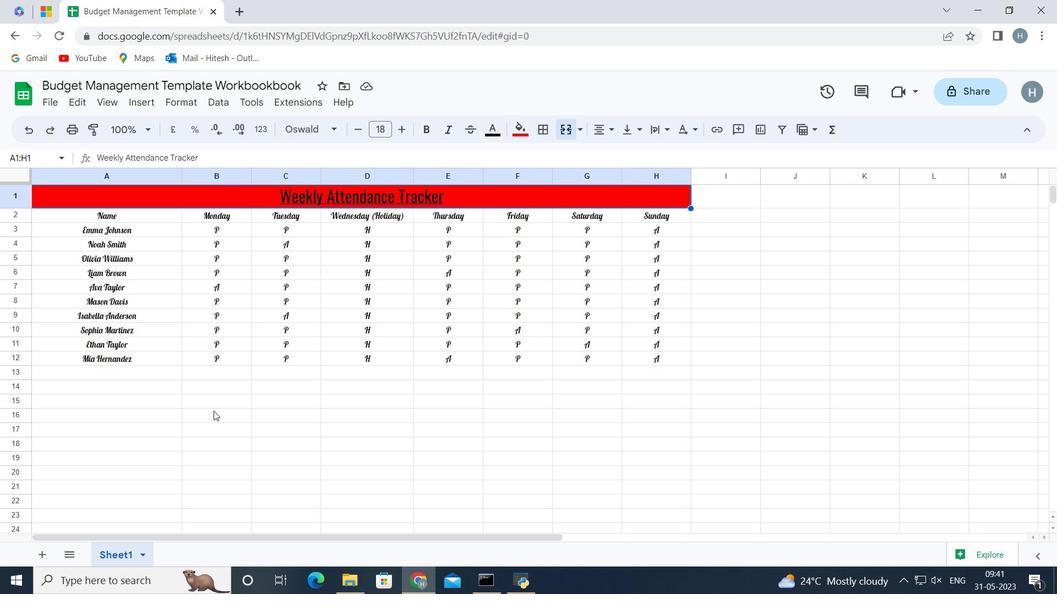 
Action: Mouse pressed left at (213, 411)
Screenshot: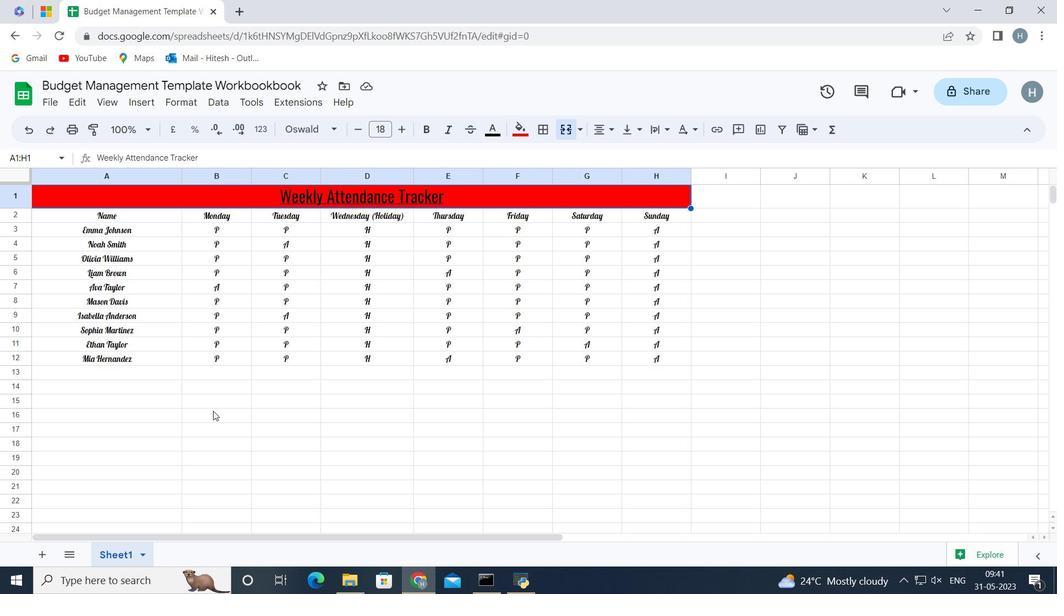 
Action: Mouse moved to (69, 209)
Screenshot: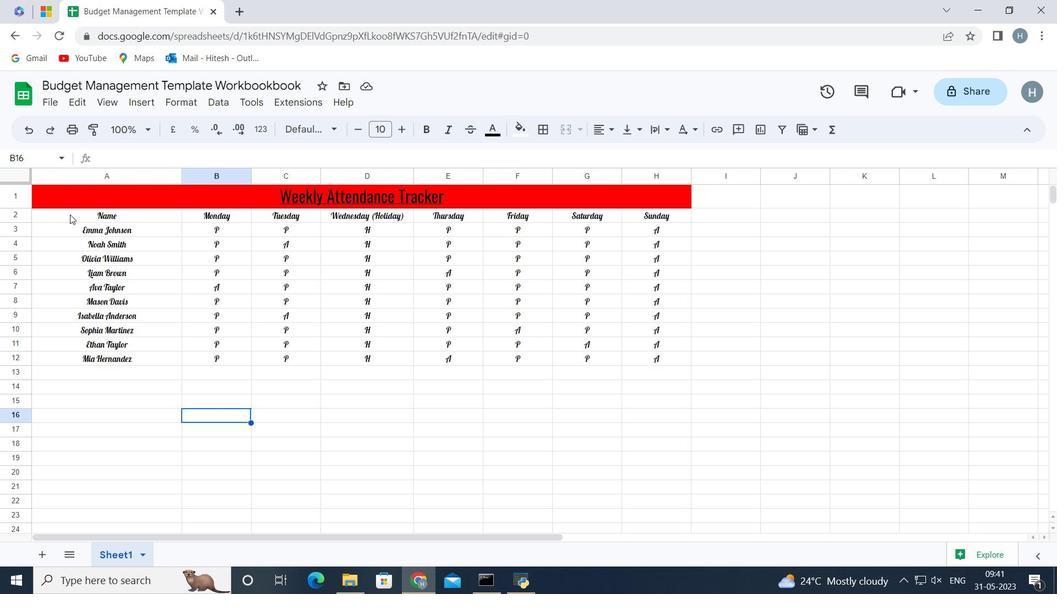 
Action: Mouse pressed left at (69, 209)
Screenshot: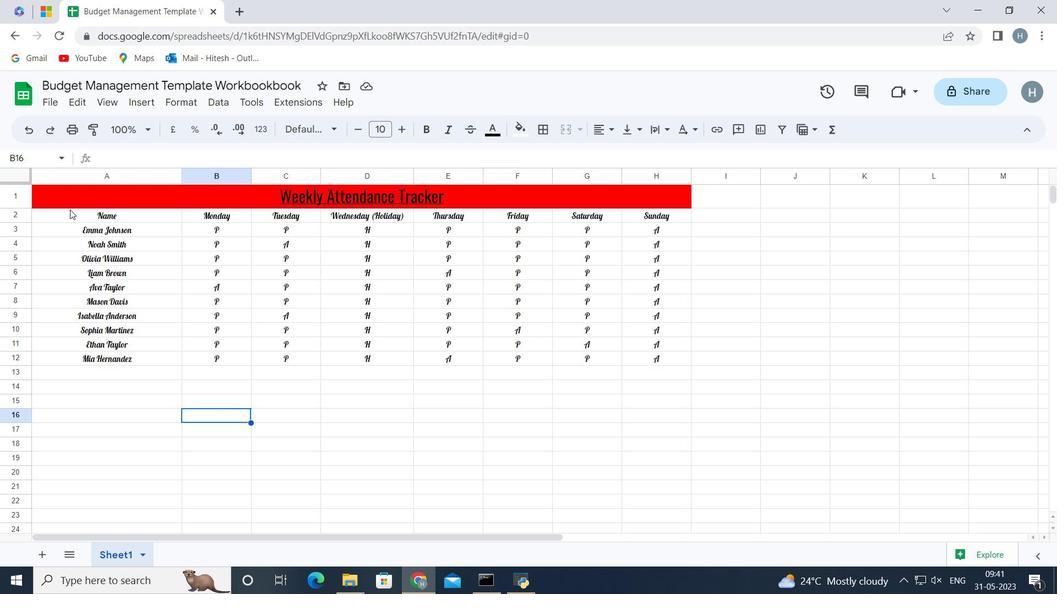 
Action: Key pressed <Key.shift><Key.shift><Key.shift><Key.down><Key.down>
Screenshot: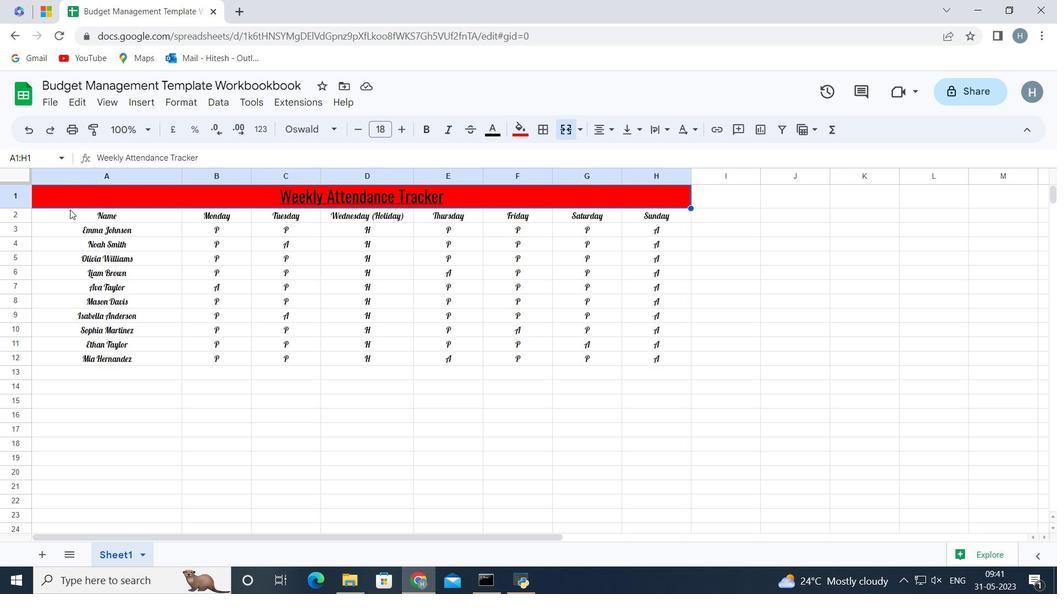 
Action: Mouse moved to (96, 446)
Screenshot: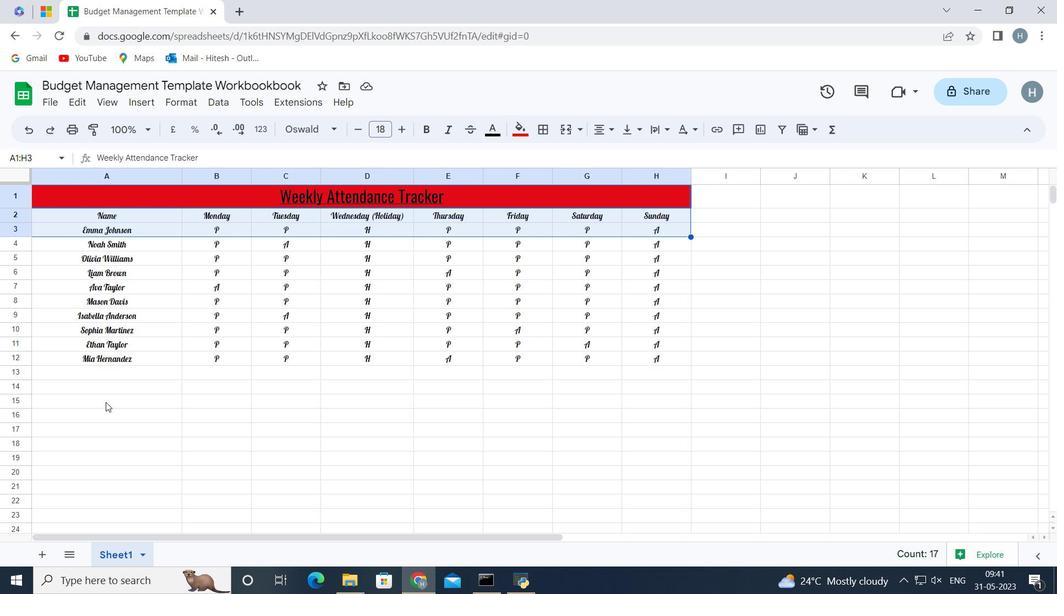 
Action: Mouse pressed left at (96, 446)
Screenshot: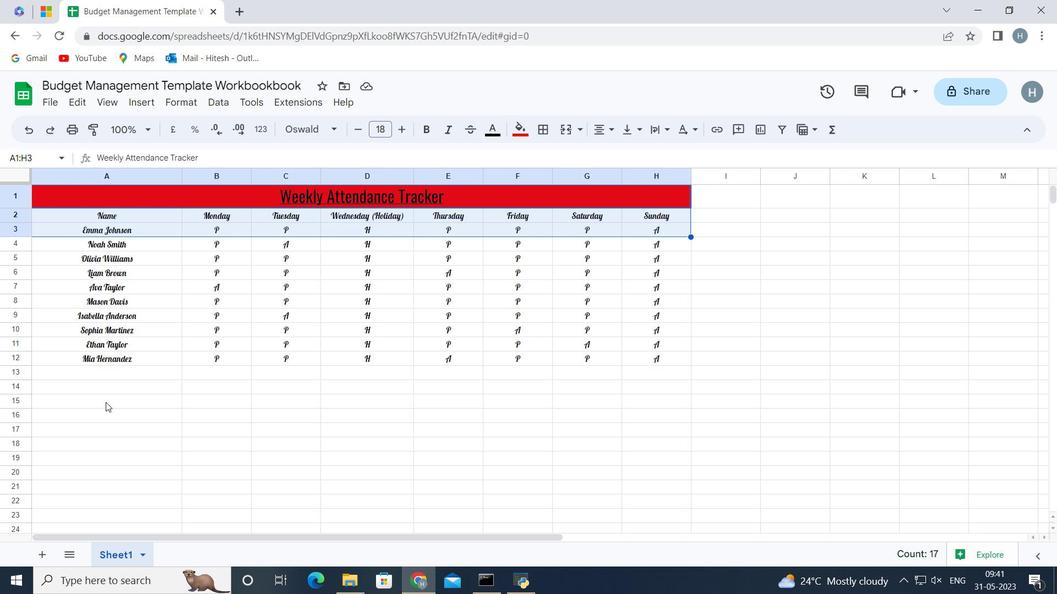 
Action: Mouse moved to (62, 212)
Screenshot: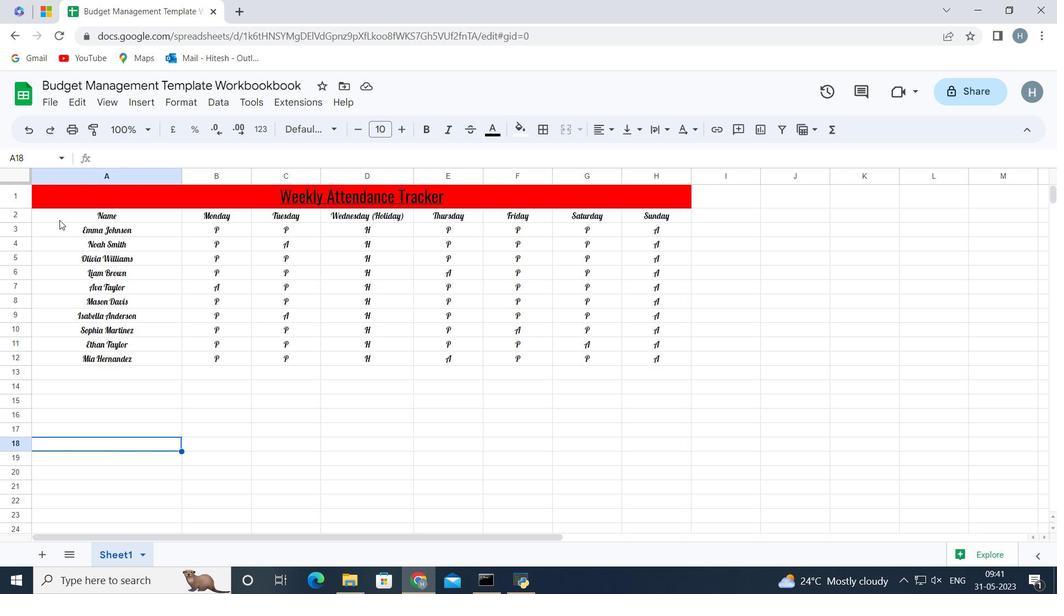 
Action: Mouse pressed left at (62, 212)
Screenshot: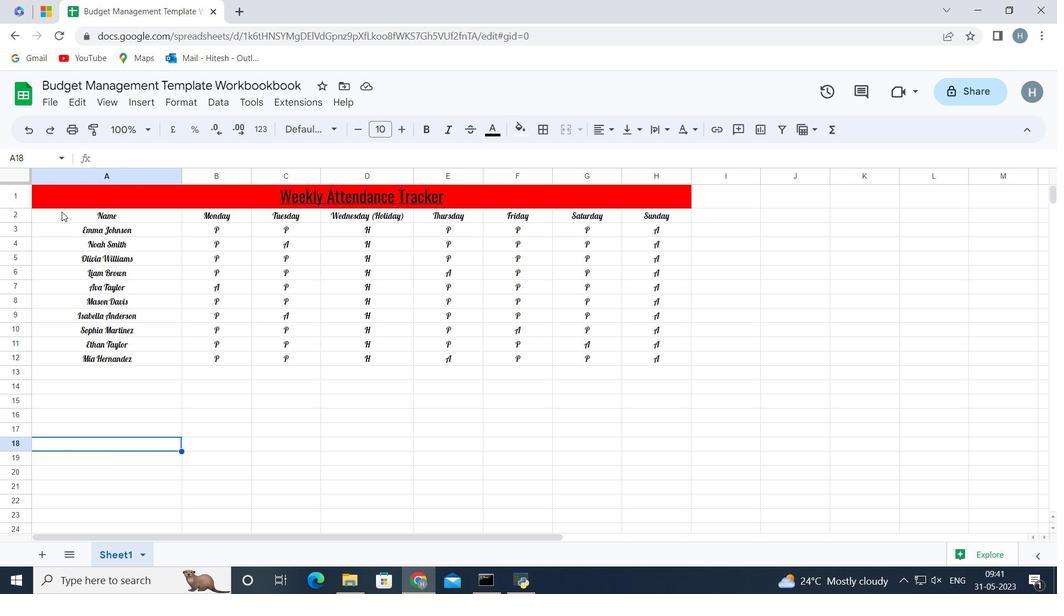 
Action: Key pressed <Key.shift><Key.right><Key.right><Key.right><Key.right><Key.right><Key.right><Key.right><Key.down><Key.down><Key.down><Key.down><Key.down><Key.down><Key.down><Key.down><Key.down><Key.down>
Screenshot: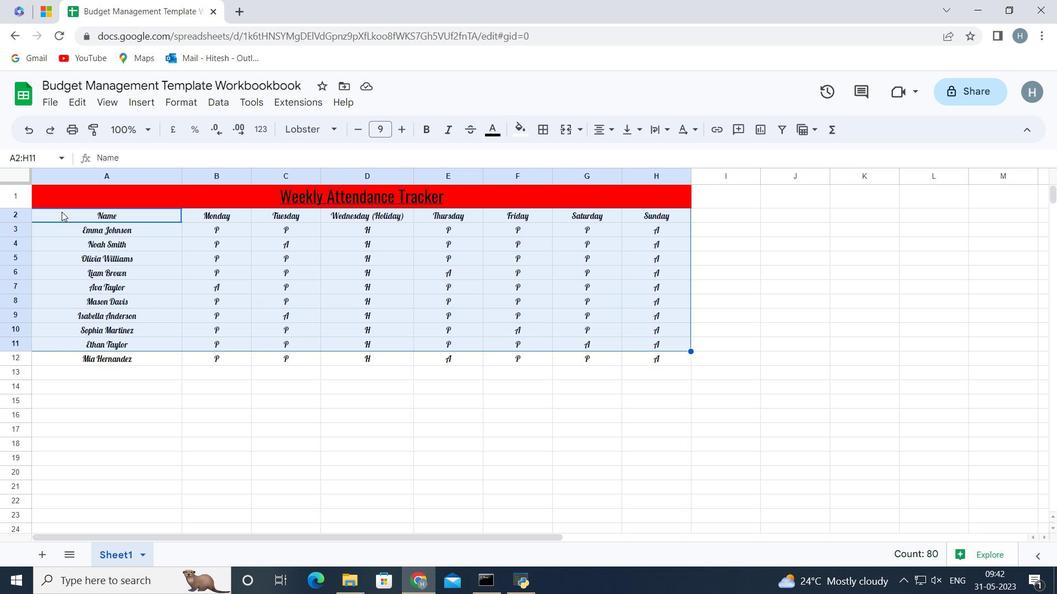 
Action: Mouse moved to (495, 133)
Screenshot: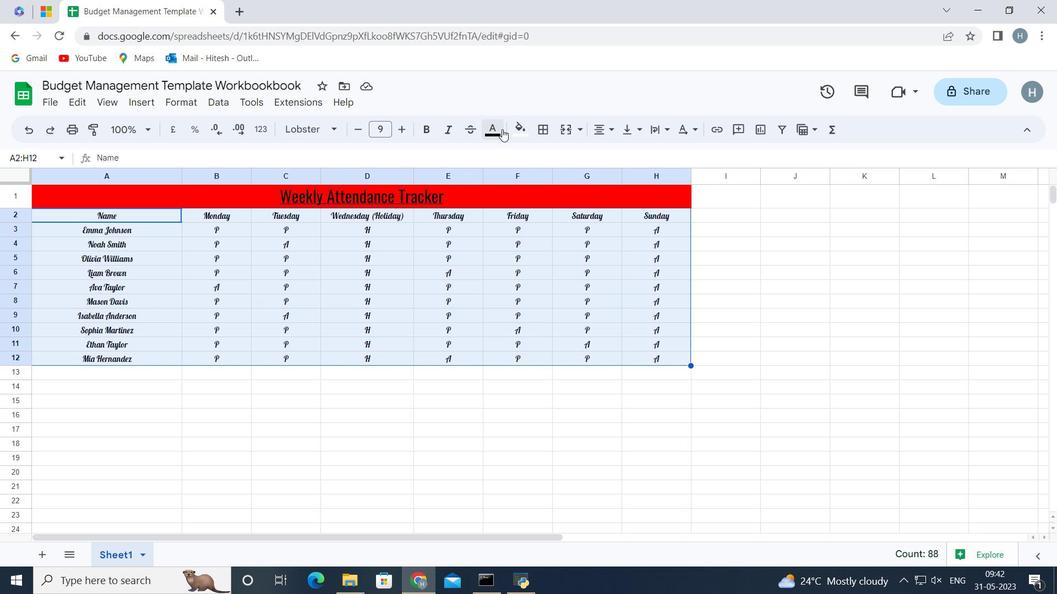 
Action: Mouse pressed left at (495, 133)
Screenshot: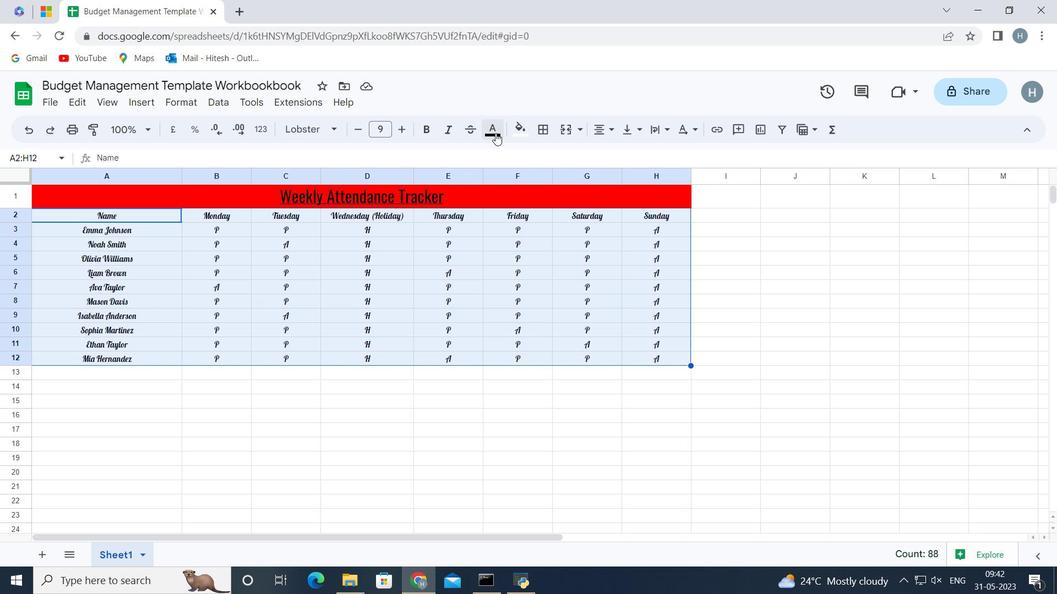 
Action: Mouse moved to (515, 188)
Screenshot: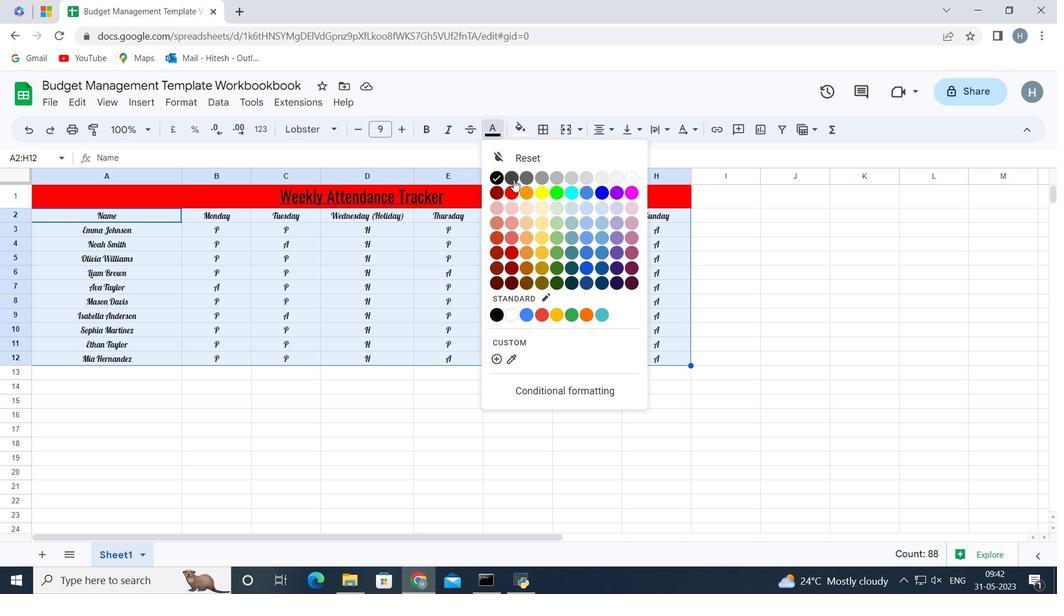 
Action: Mouse pressed left at (515, 188)
Screenshot: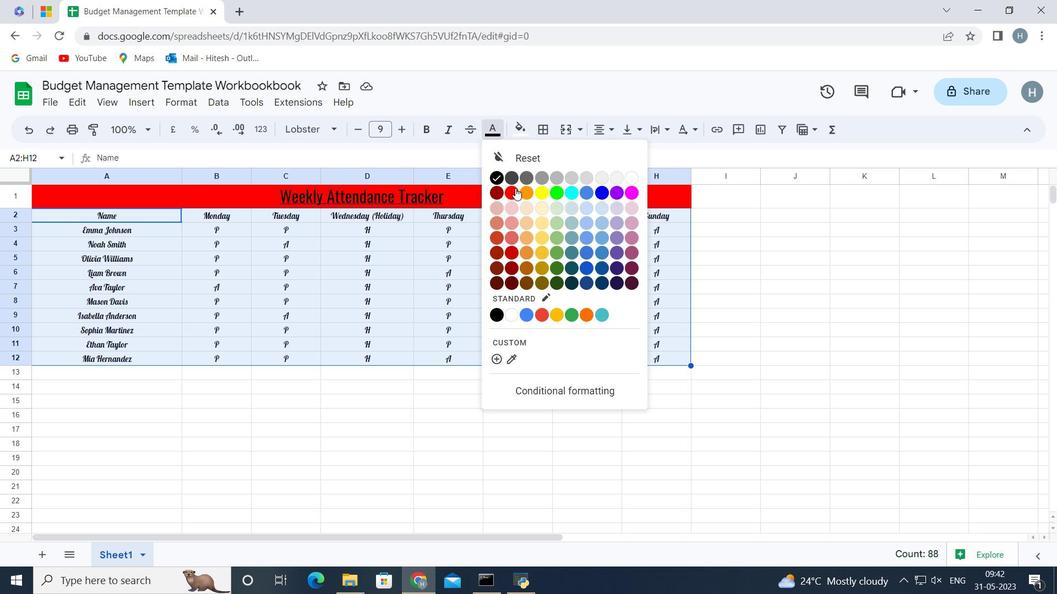 
Action: Mouse moved to (366, 459)
Screenshot: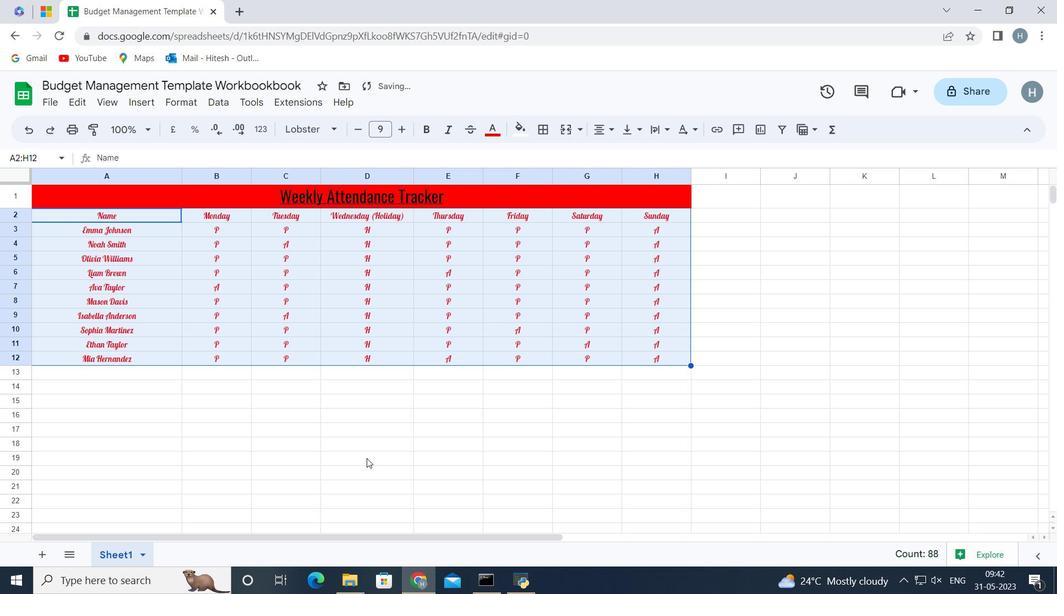 
Action: Mouse pressed left at (366, 459)
Screenshot: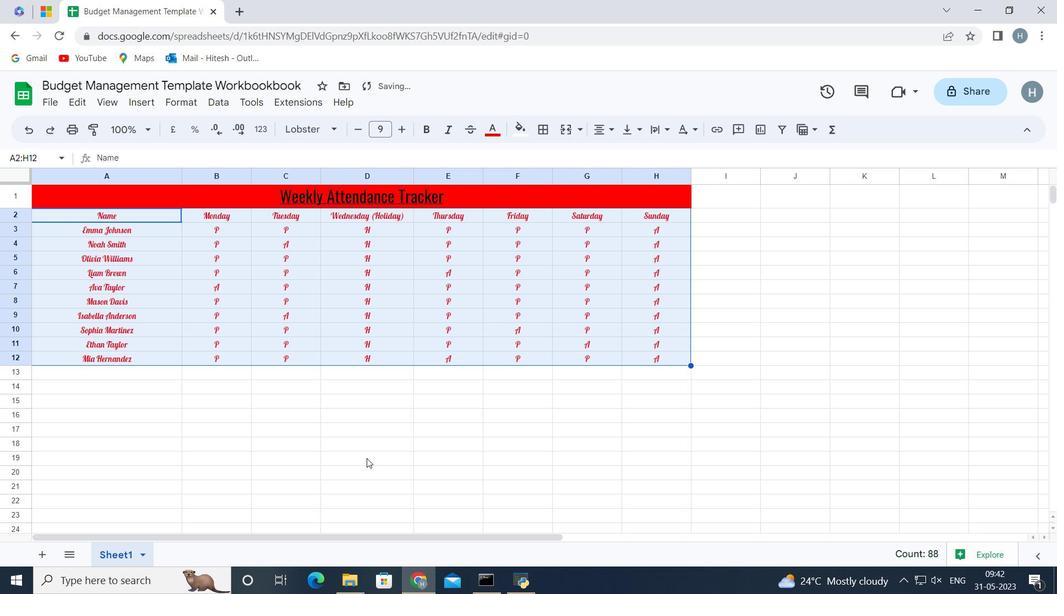 
Action: Mouse moved to (375, 420)
Screenshot: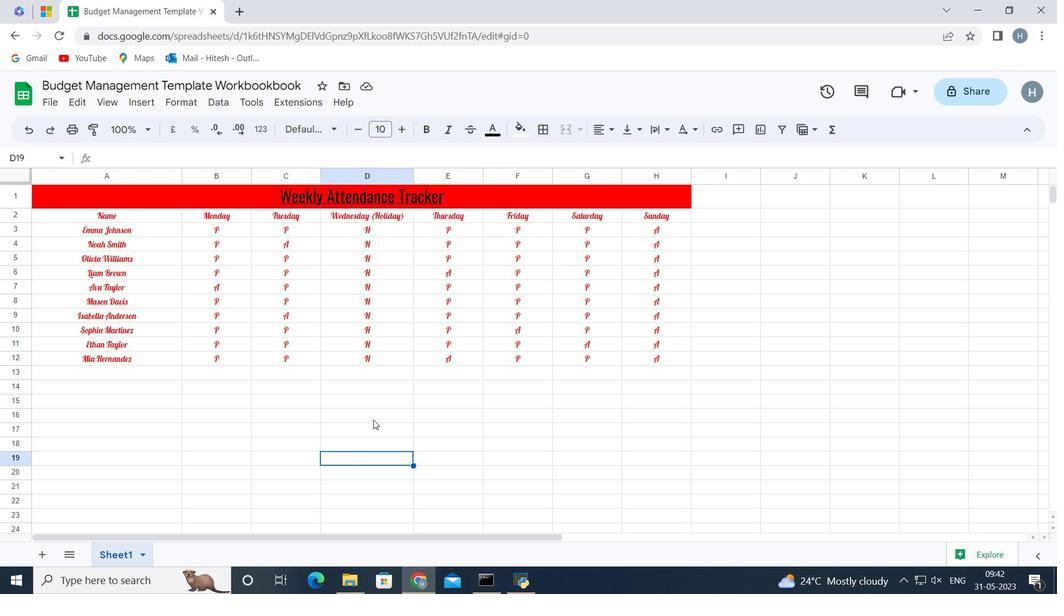 
